 Task: Create a rule when a start date between 1 and 7 working days ago is moved in a card by me.
Action: Mouse moved to (1212, 159)
Screenshot: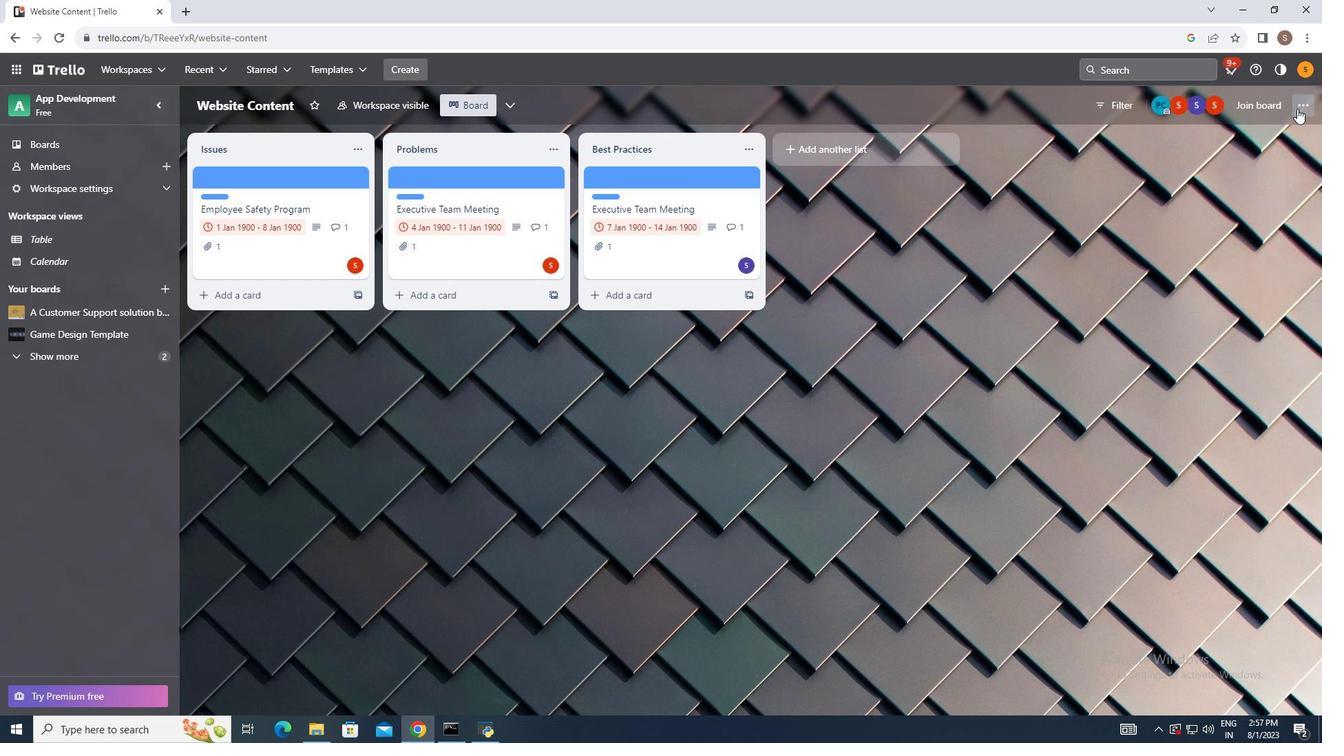 
Action: Mouse pressed left at (1212, 159)
Screenshot: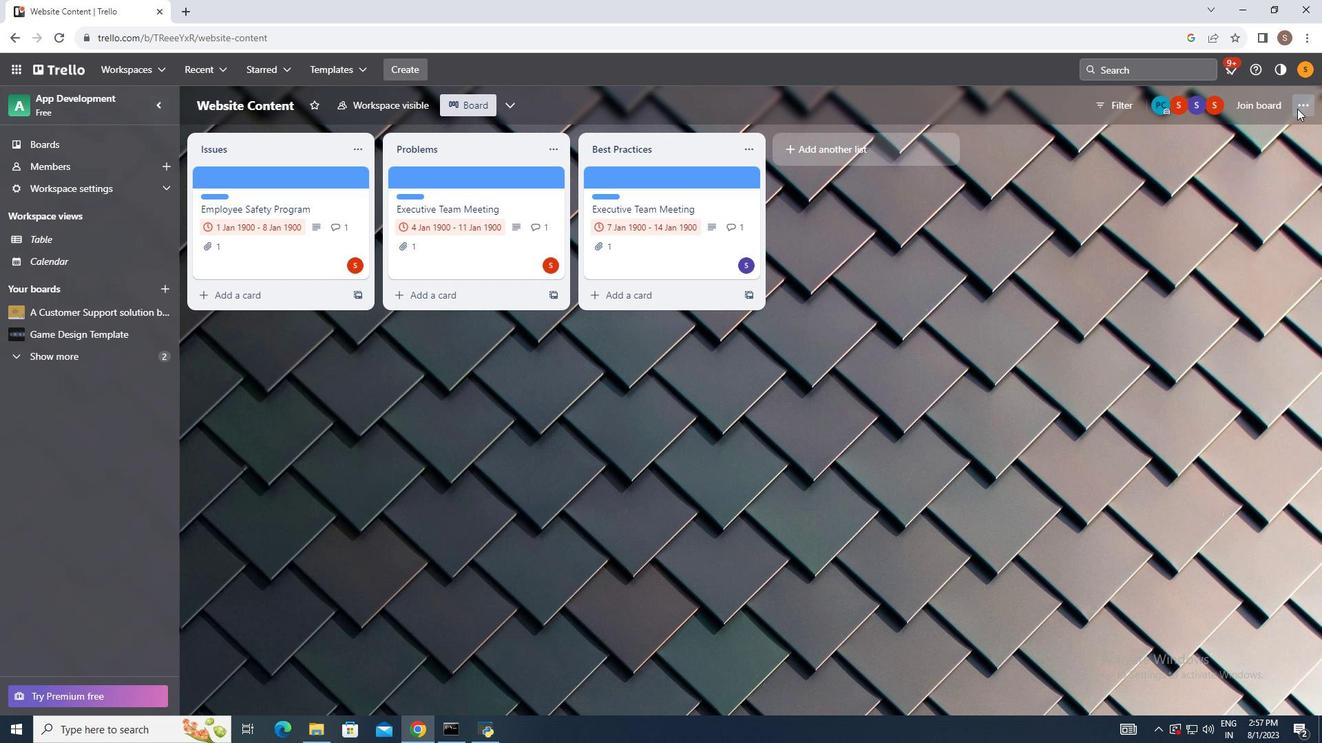 
Action: Mouse moved to (1109, 296)
Screenshot: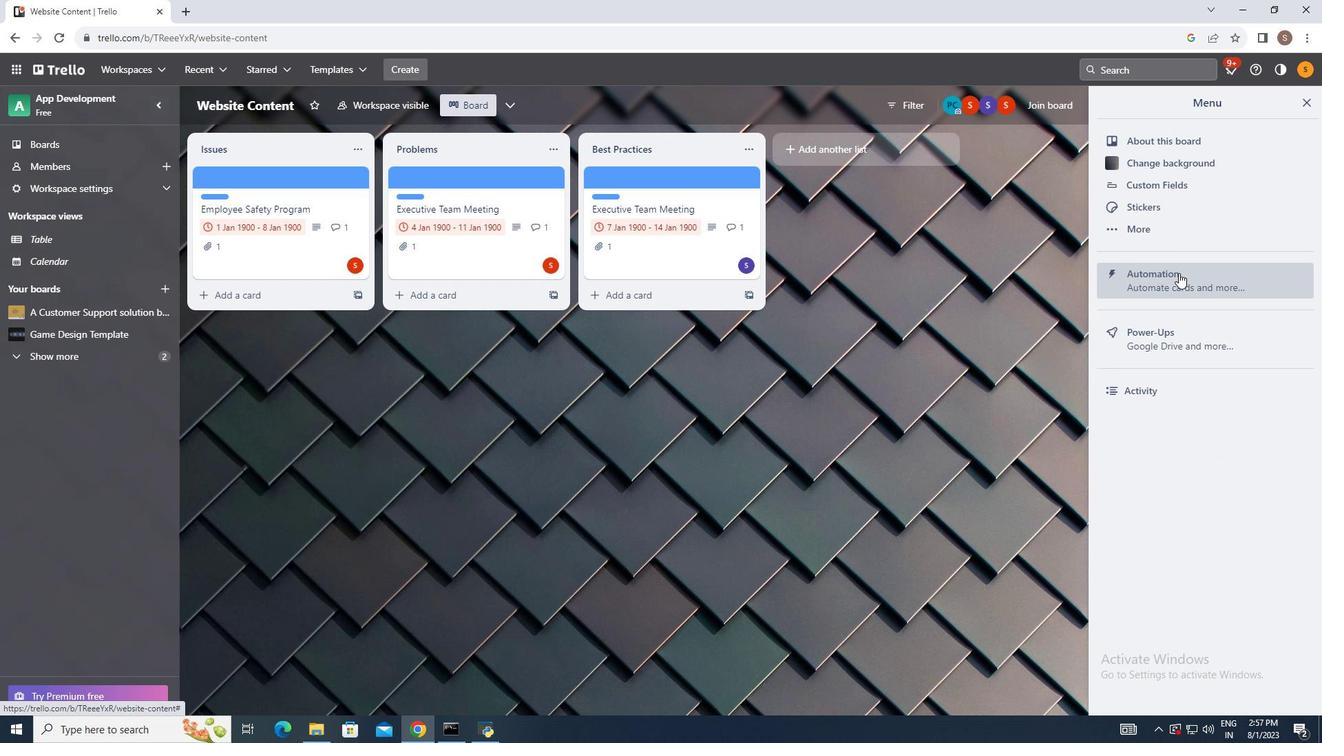 
Action: Mouse pressed left at (1109, 296)
Screenshot: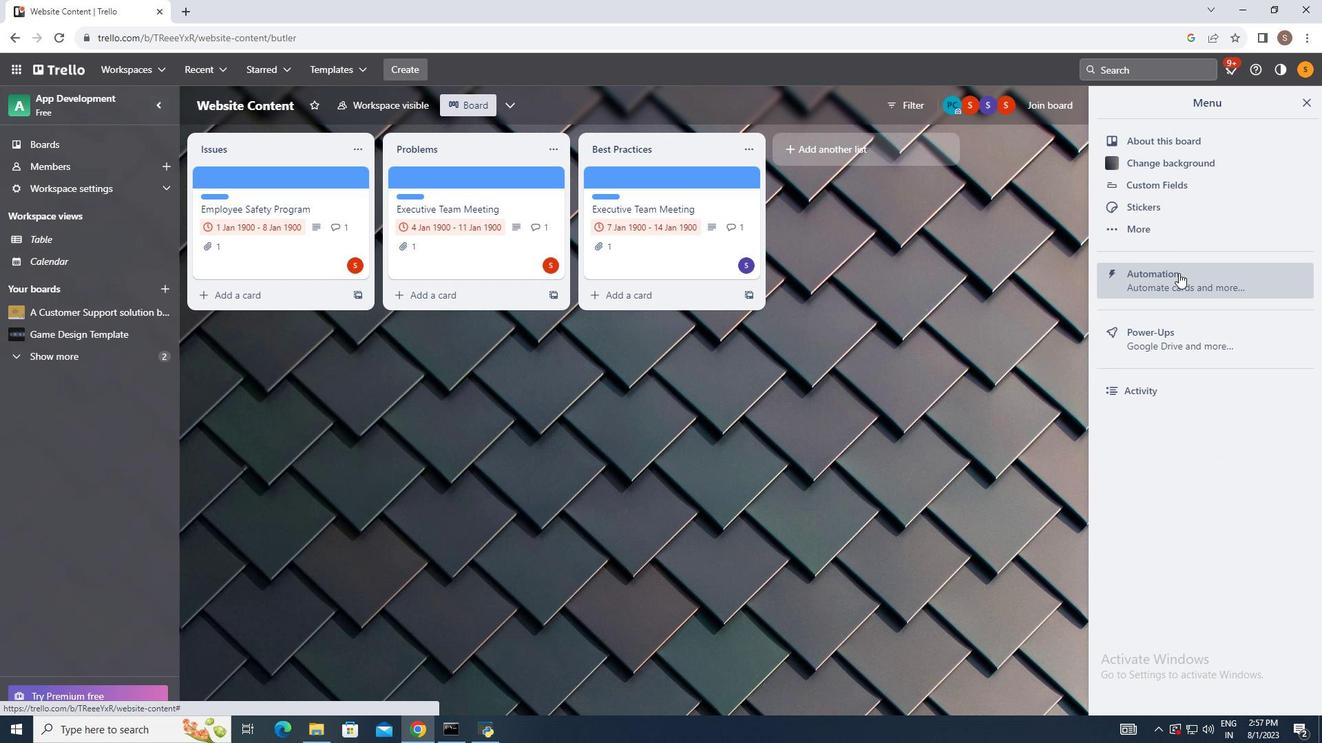 
Action: Mouse moved to (314, 260)
Screenshot: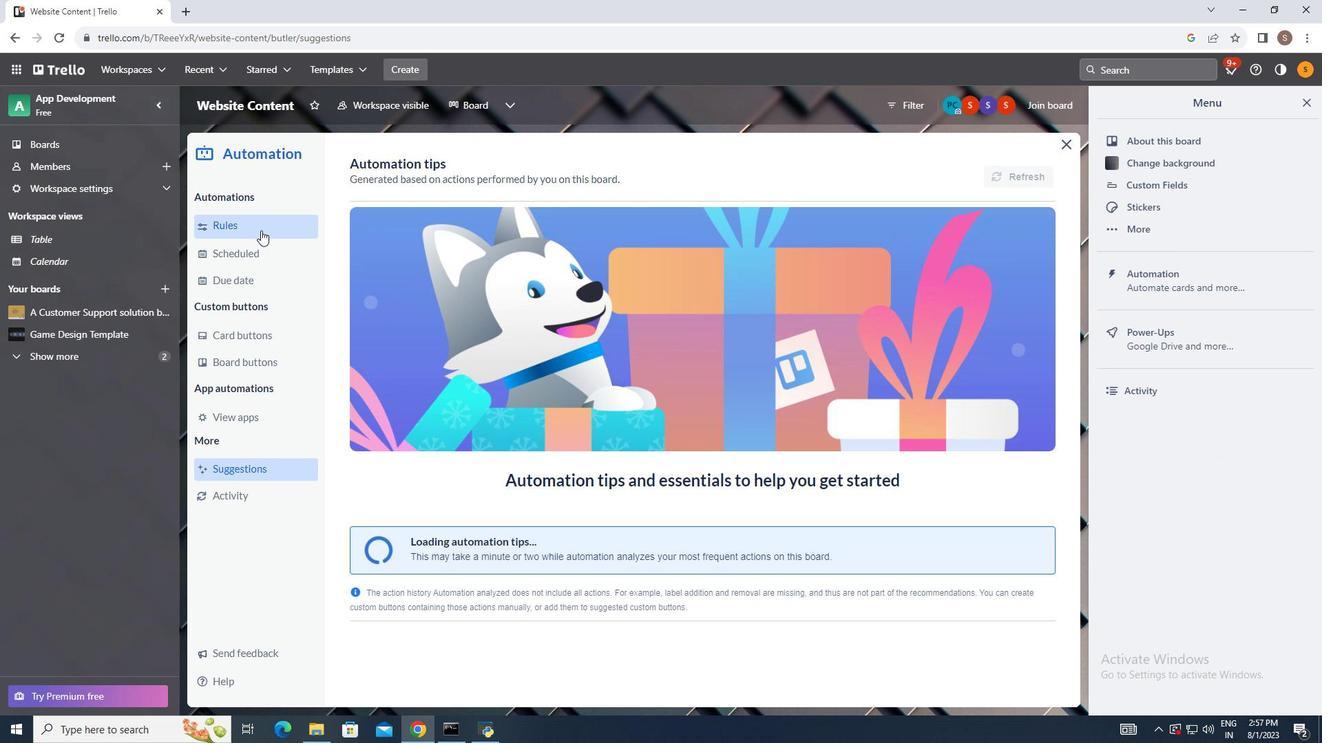 
Action: Mouse pressed left at (314, 260)
Screenshot: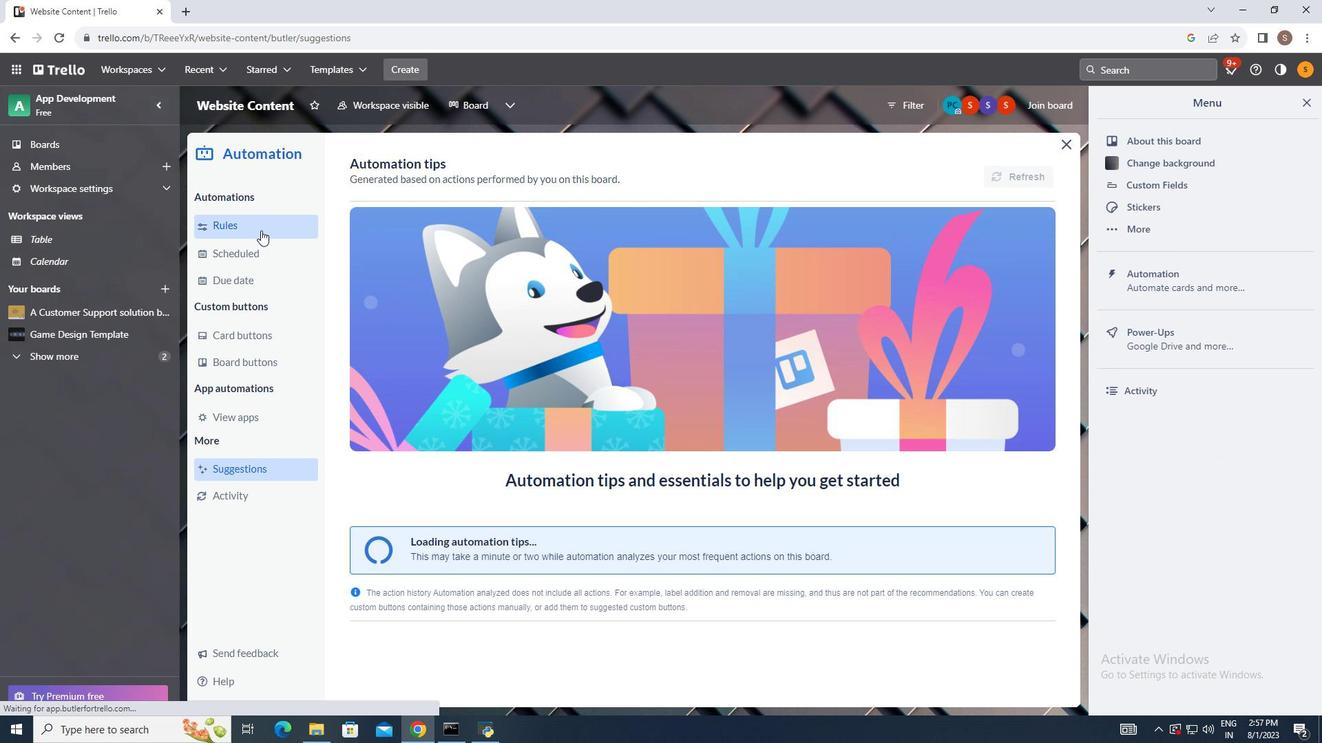 
Action: Mouse moved to (899, 210)
Screenshot: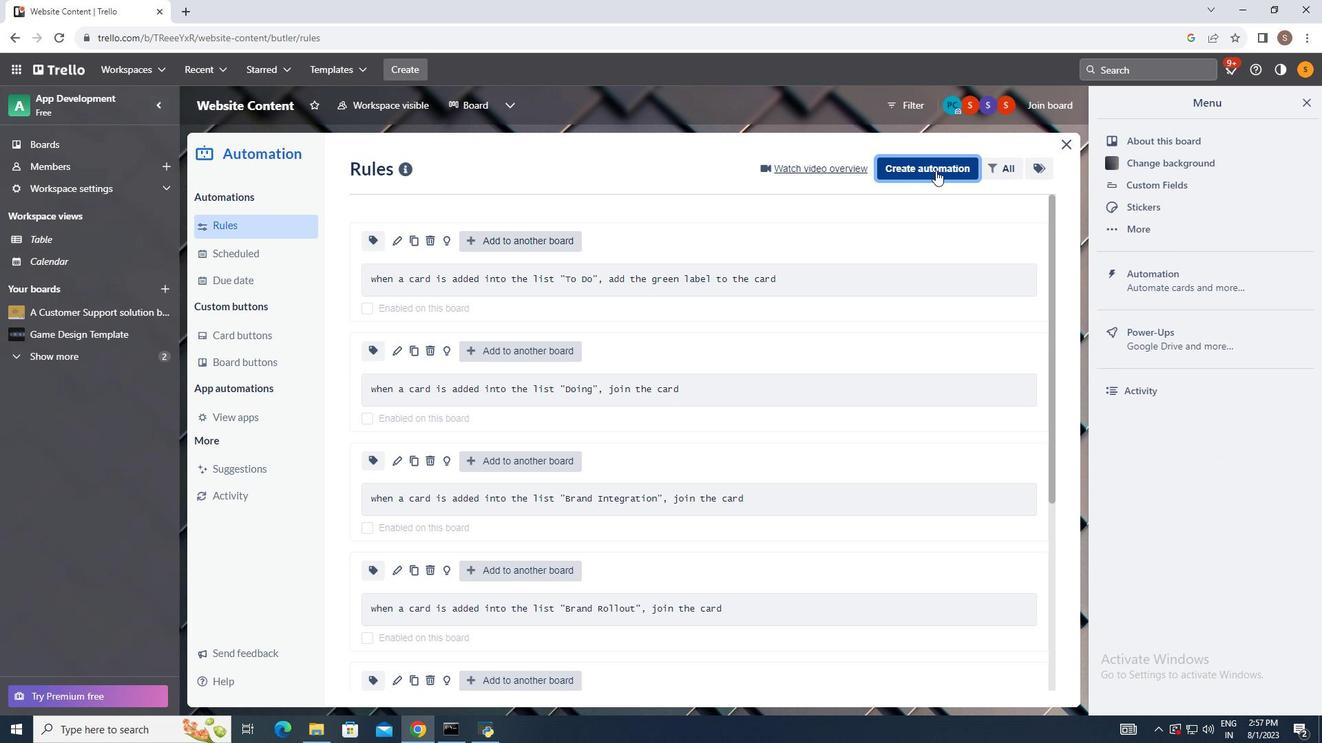 
Action: Mouse pressed left at (899, 210)
Screenshot: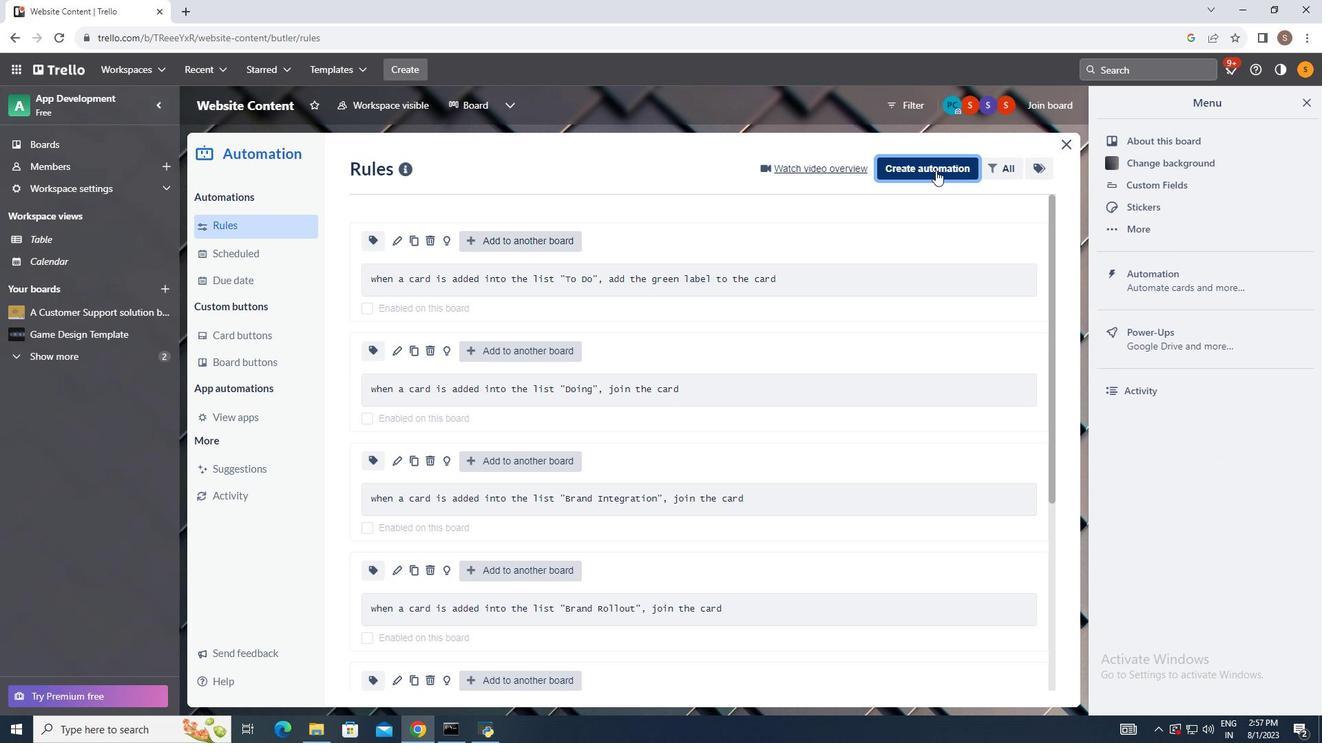 
Action: Mouse moved to (678, 316)
Screenshot: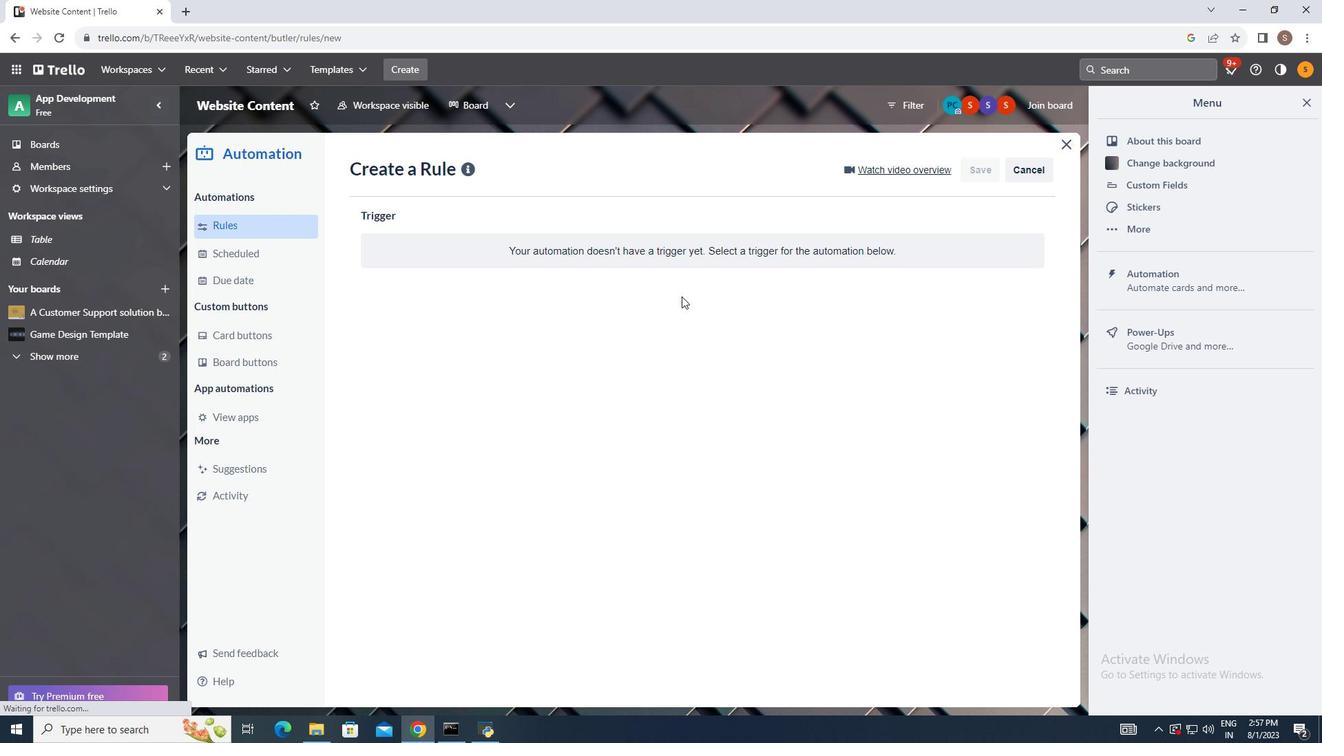 
Action: Mouse pressed left at (678, 316)
Screenshot: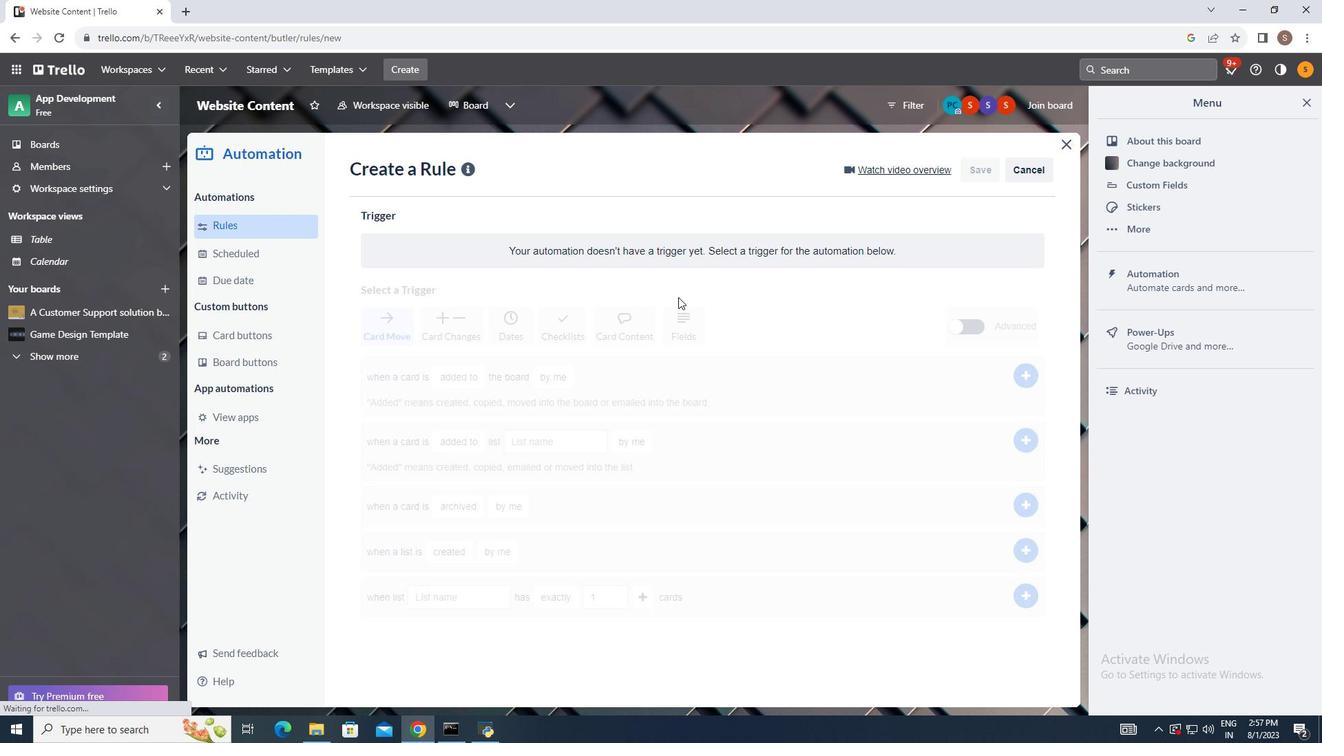 
Action: Mouse moved to (538, 358)
Screenshot: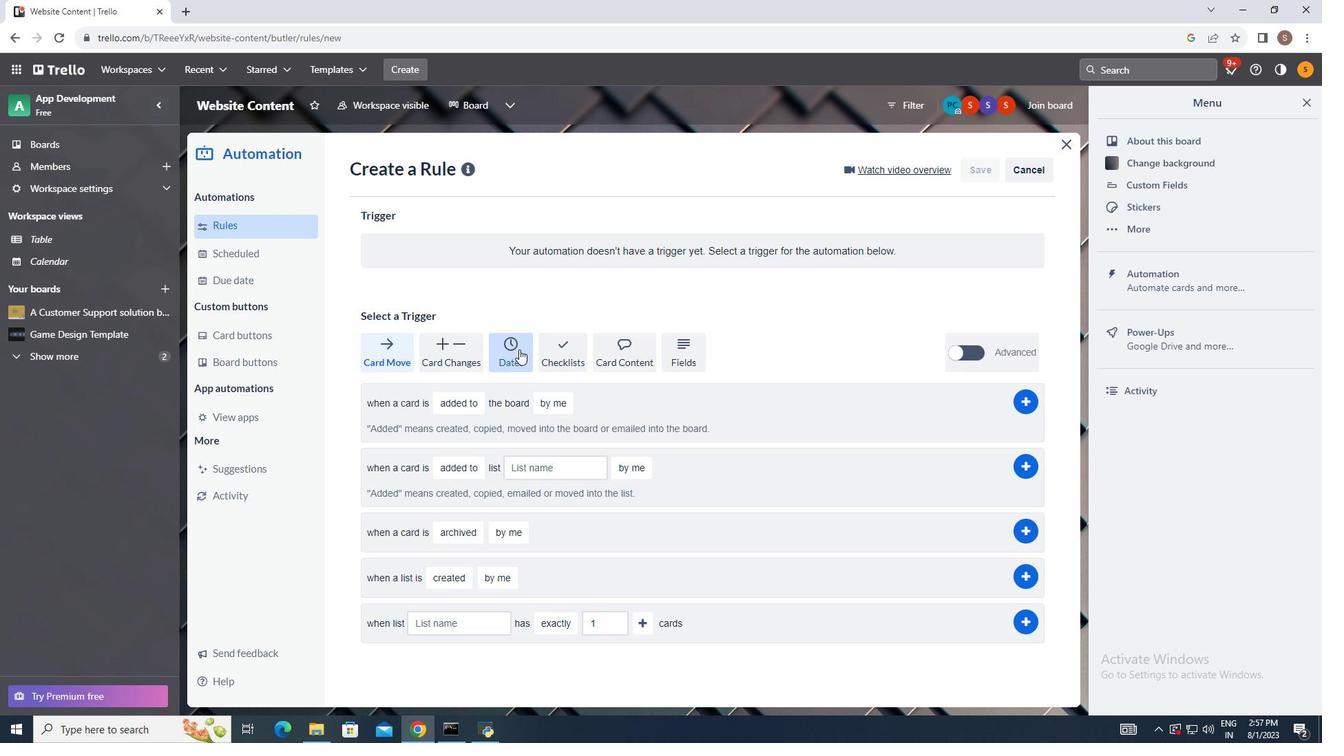 
Action: Mouse pressed left at (538, 358)
Screenshot: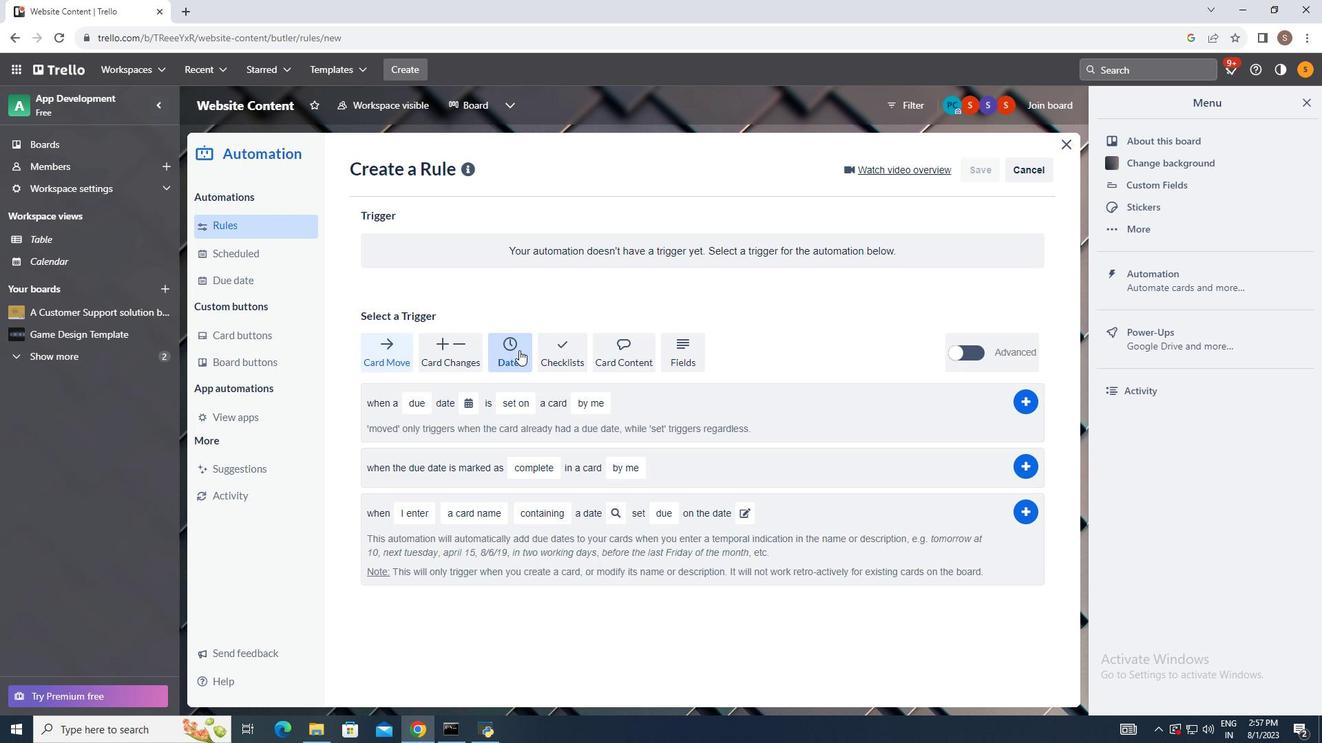 
Action: Mouse moved to (451, 408)
Screenshot: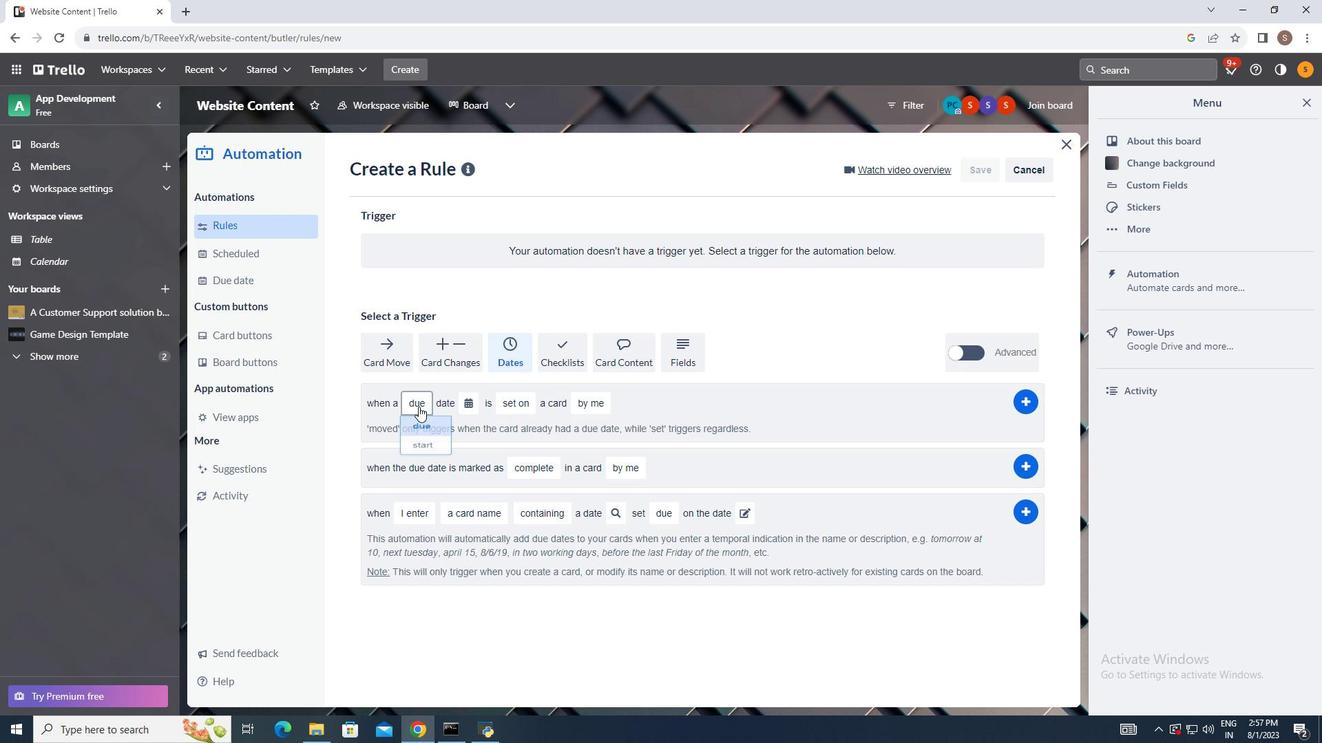 
Action: Mouse pressed left at (451, 408)
Screenshot: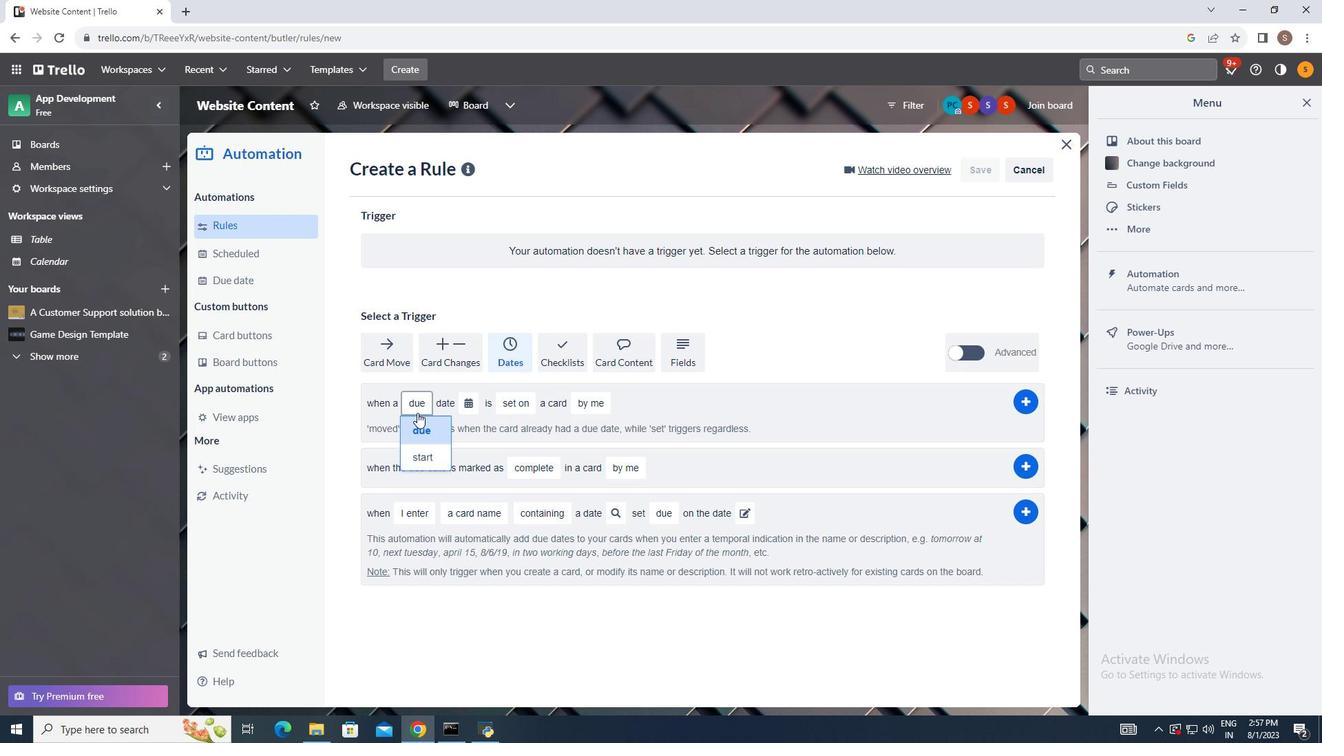 
Action: Mouse moved to (450, 444)
Screenshot: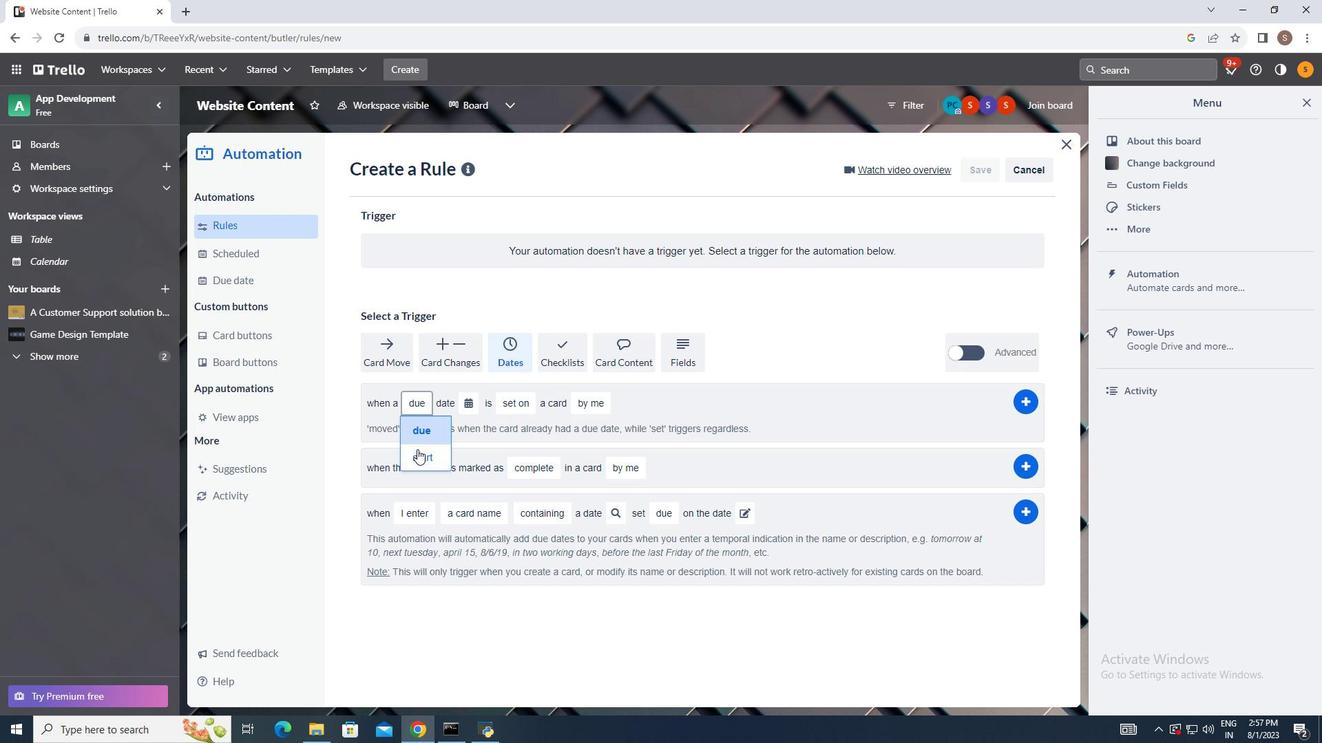 
Action: Mouse pressed left at (450, 444)
Screenshot: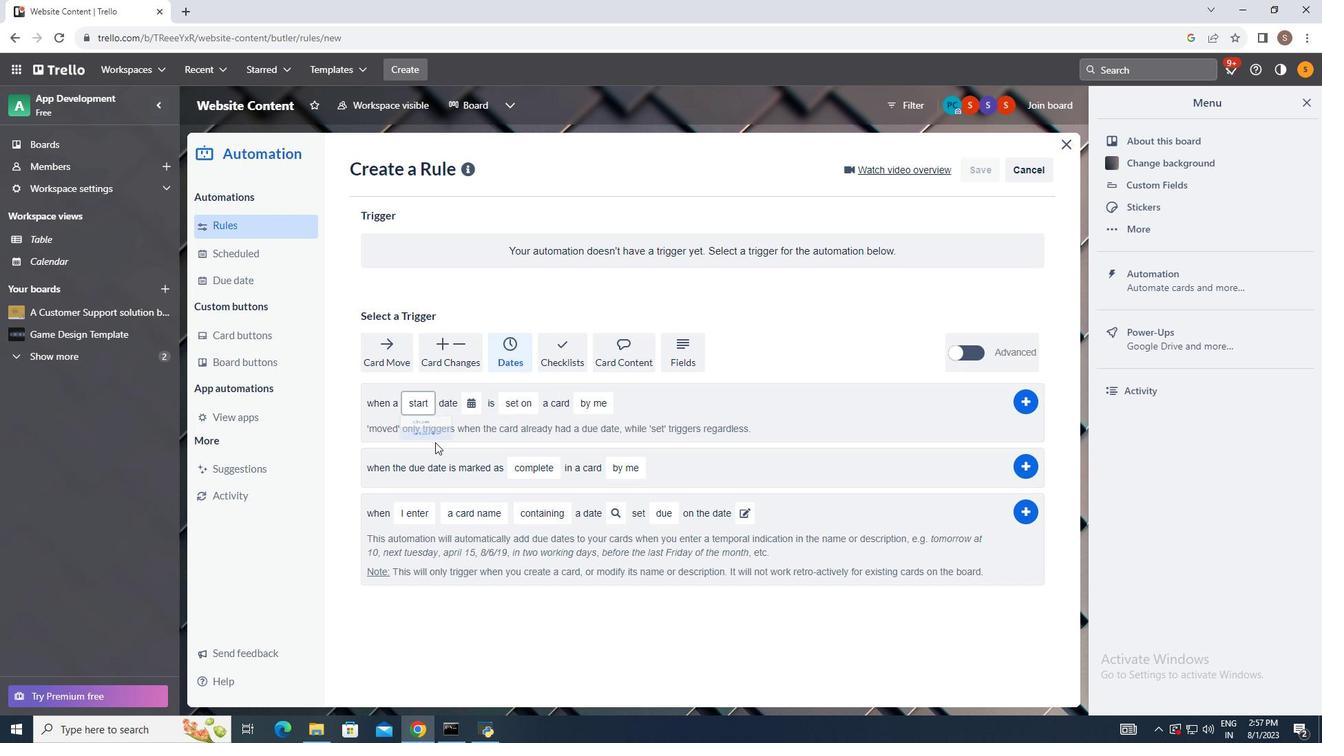 
Action: Mouse moved to (494, 409)
Screenshot: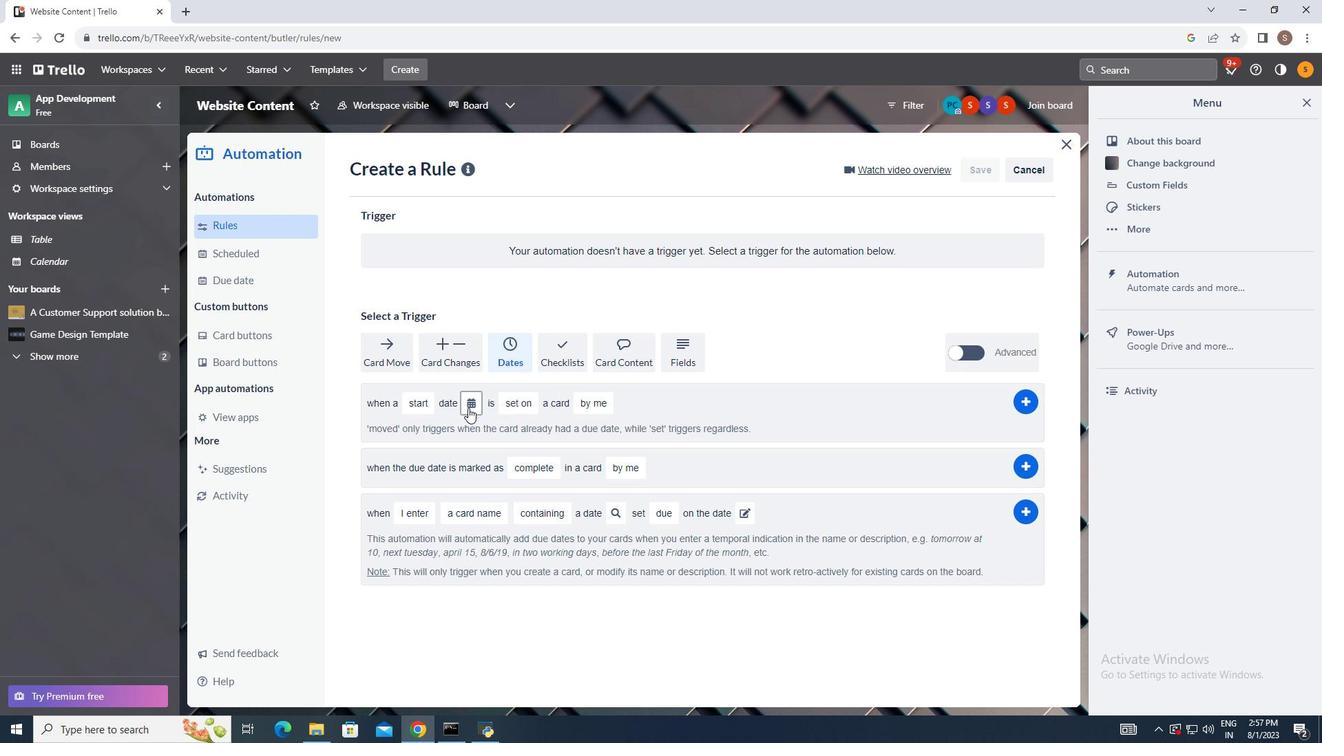 
Action: Mouse pressed left at (494, 409)
Screenshot: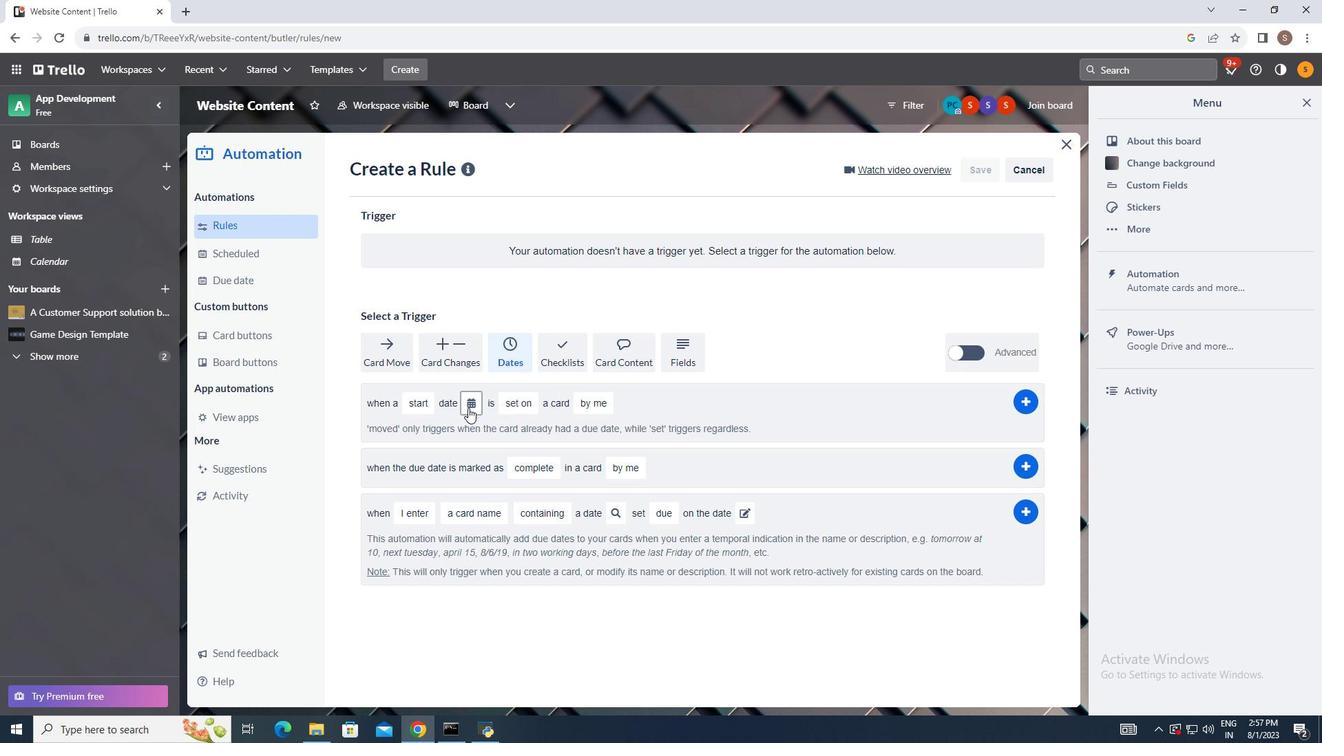 
Action: Mouse moved to (521, 477)
Screenshot: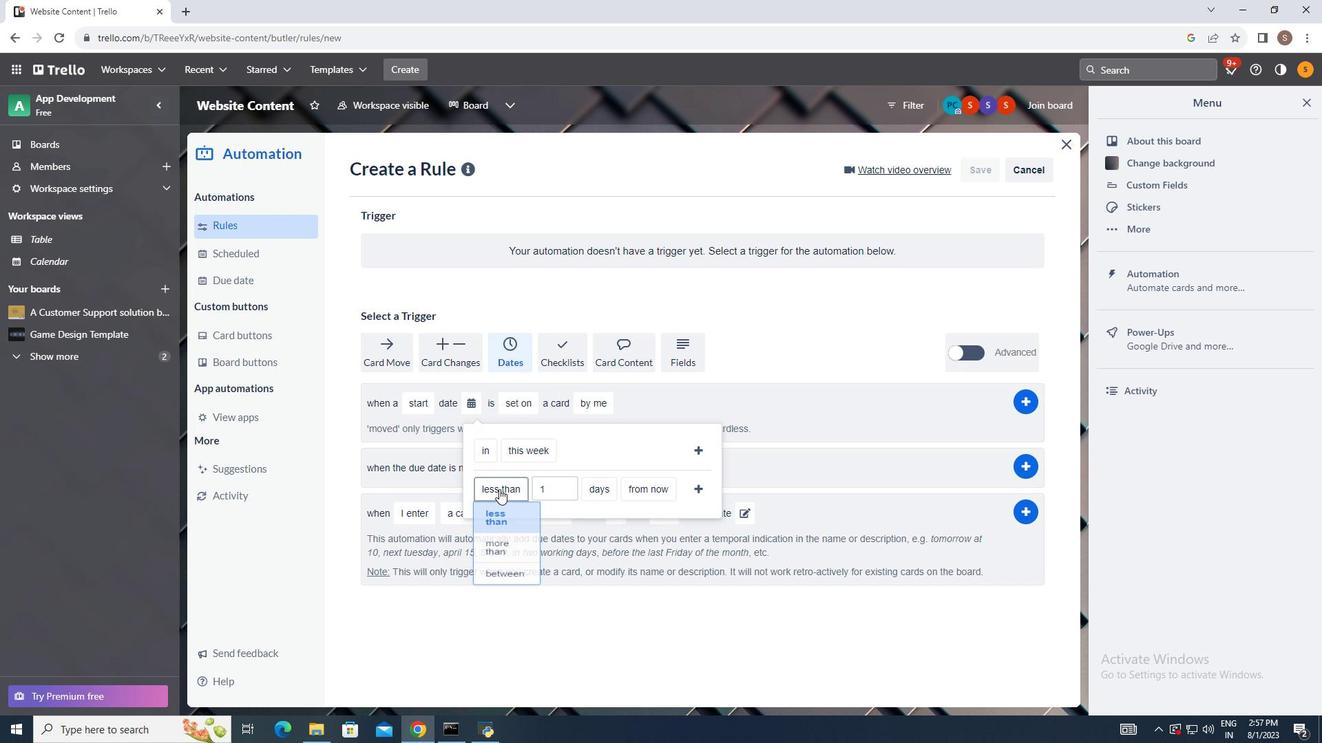 
Action: Mouse pressed left at (521, 477)
Screenshot: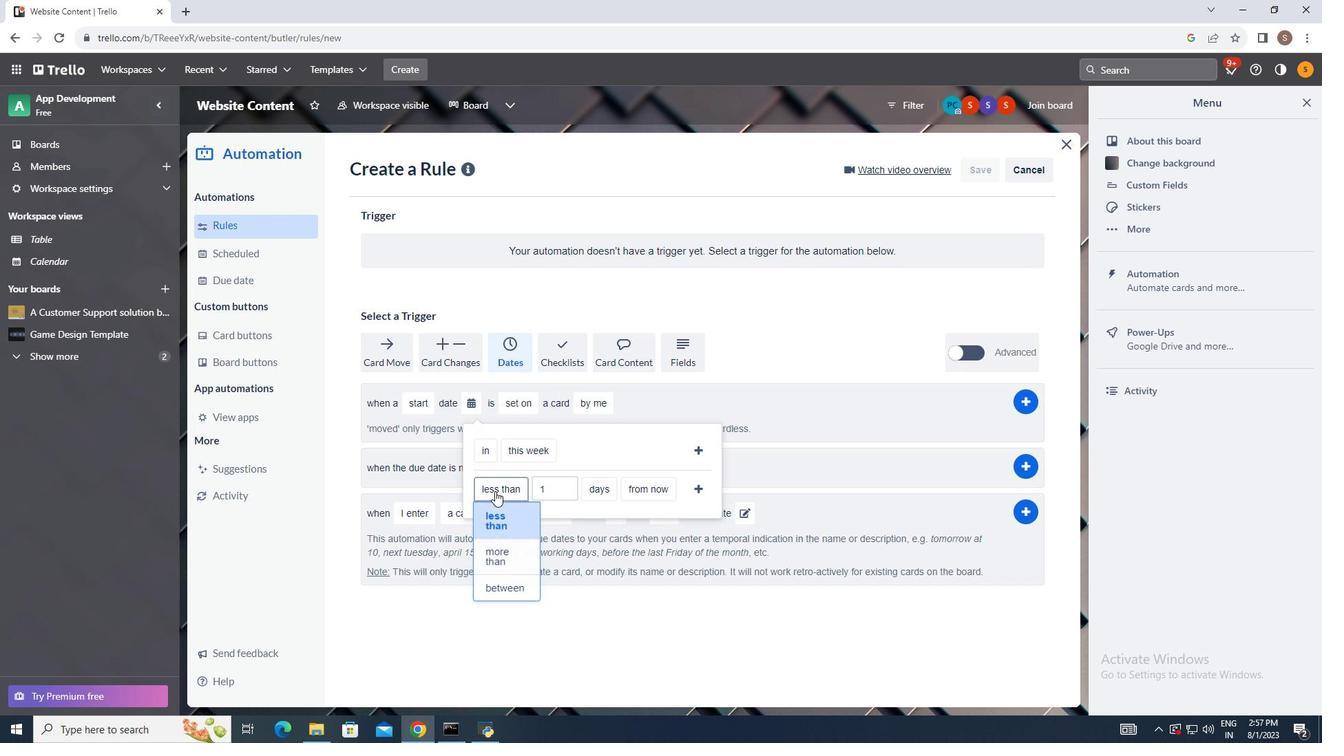 
Action: Mouse moved to (530, 559)
Screenshot: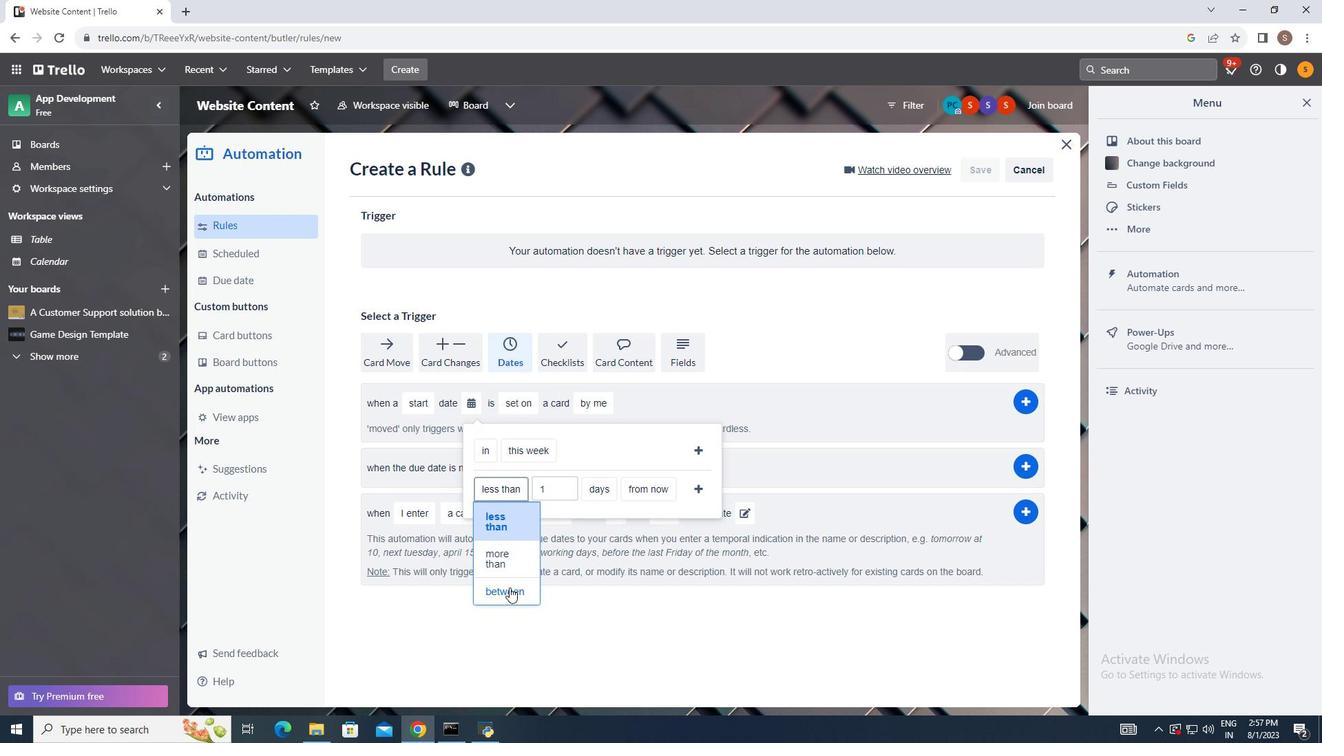 
Action: Mouse pressed left at (530, 559)
Screenshot: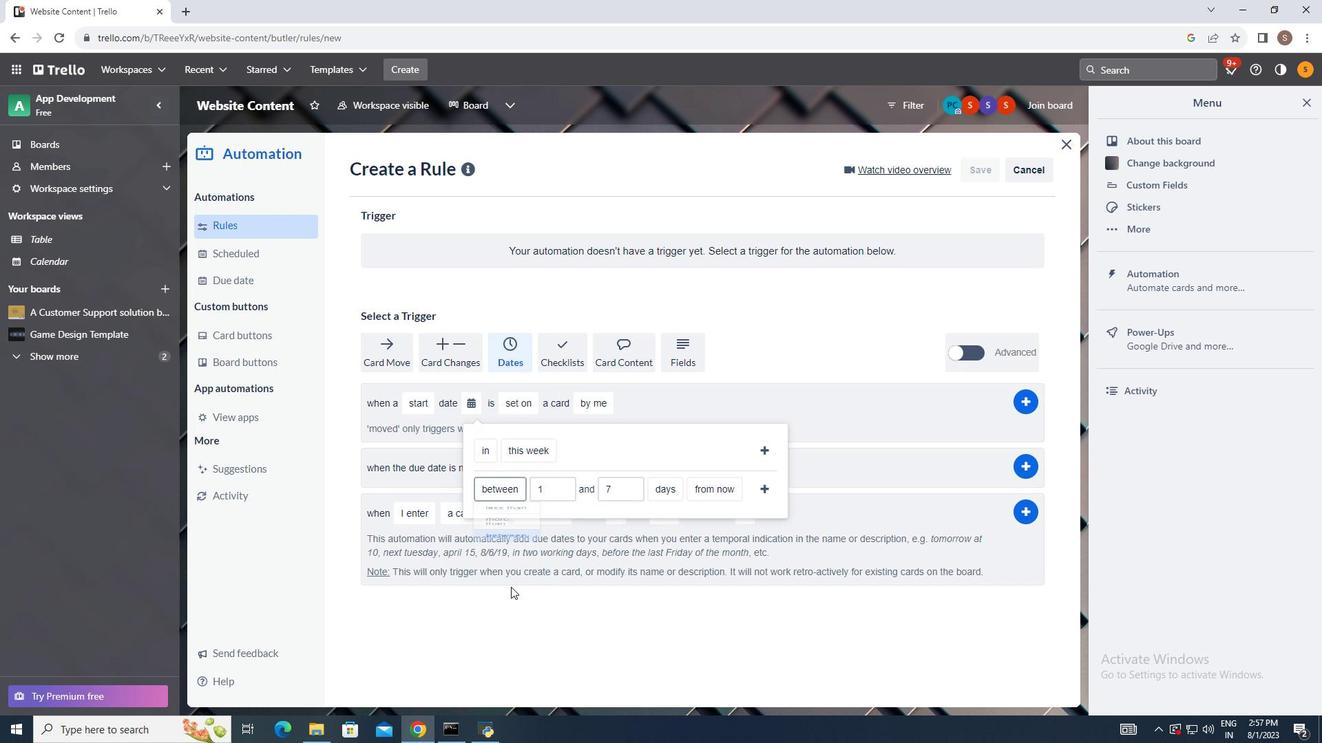 
Action: Mouse moved to (662, 481)
Screenshot: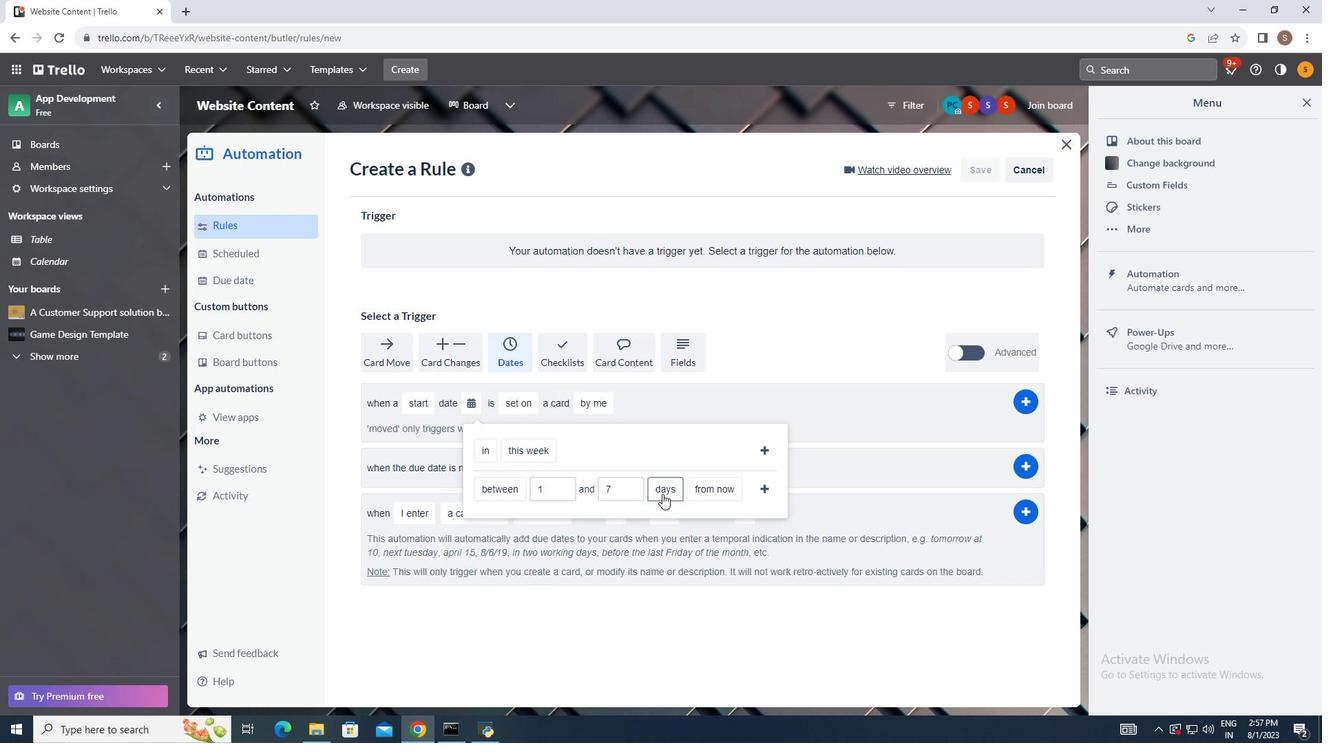 
Action: Mouse pressed left at (662, 481)
Screenshot: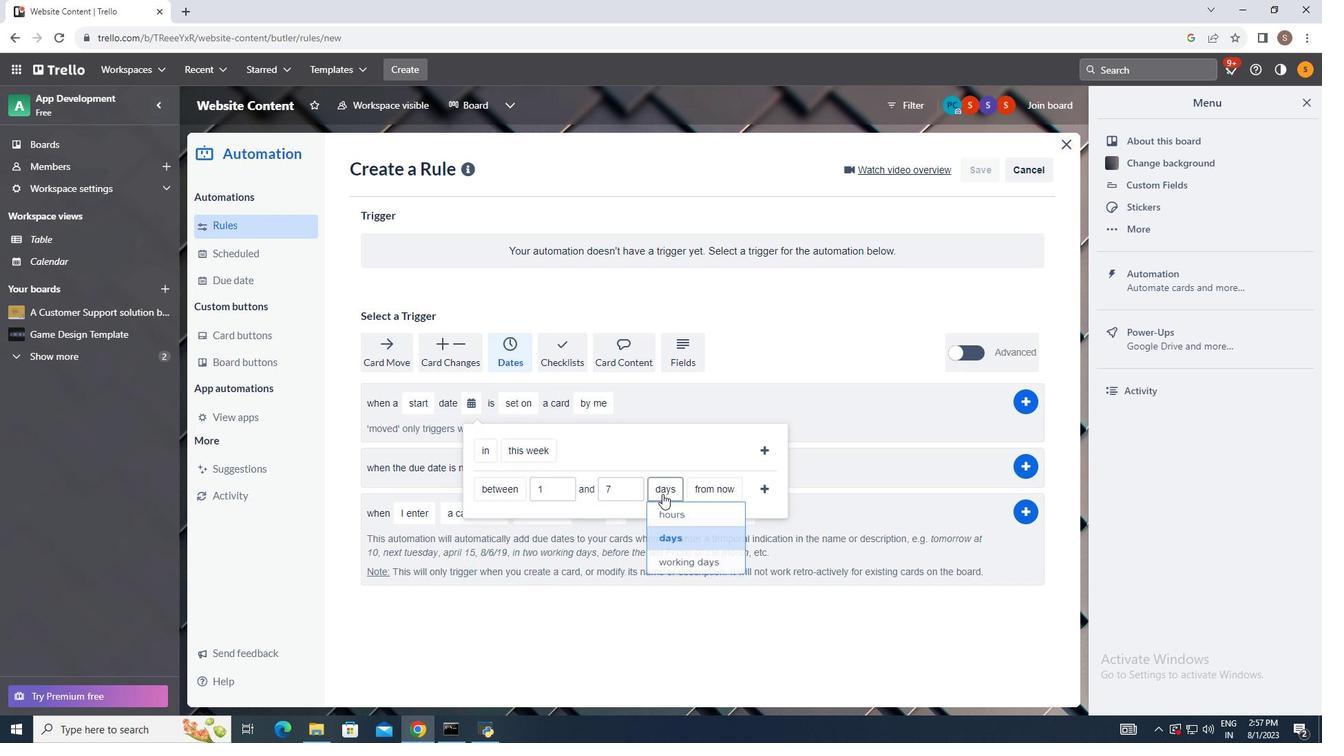
Action: Mouse moved to (675, 545)
Screenshot: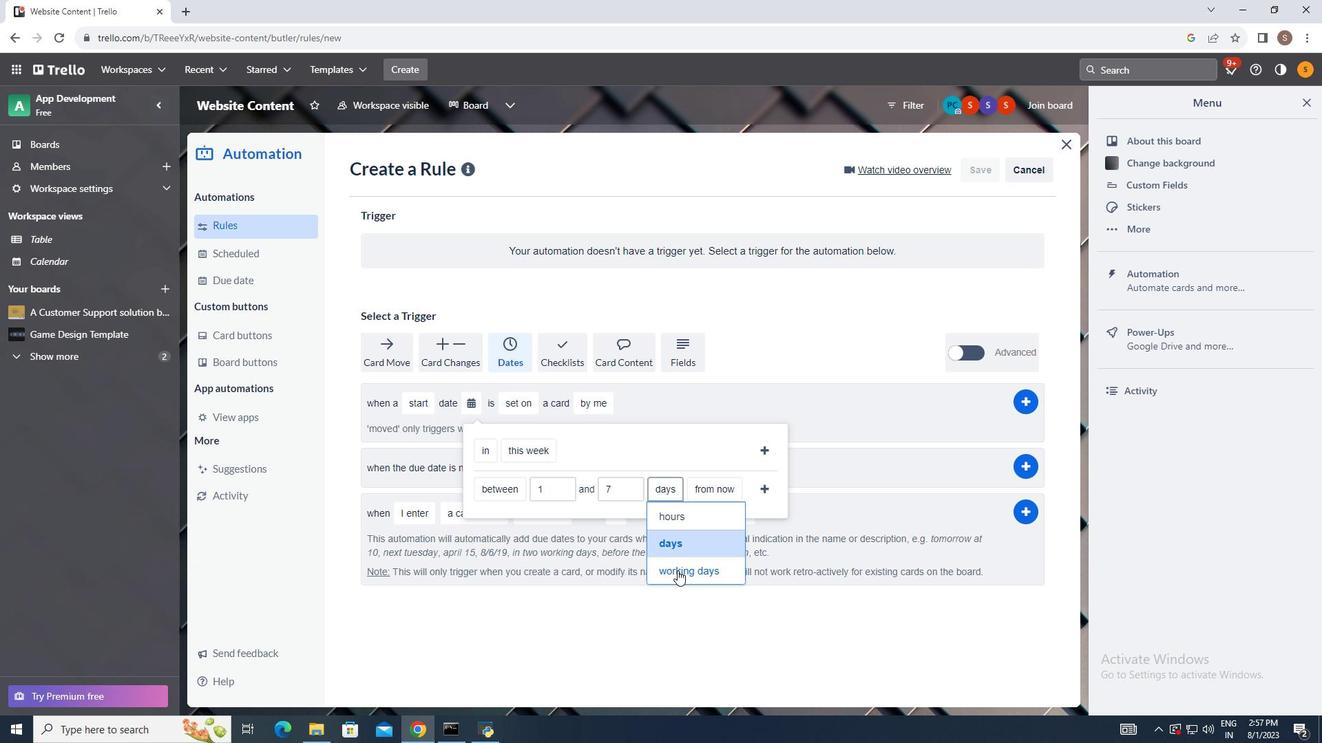 
Action: Mouse pressed left at (675, 545)
Screenshot: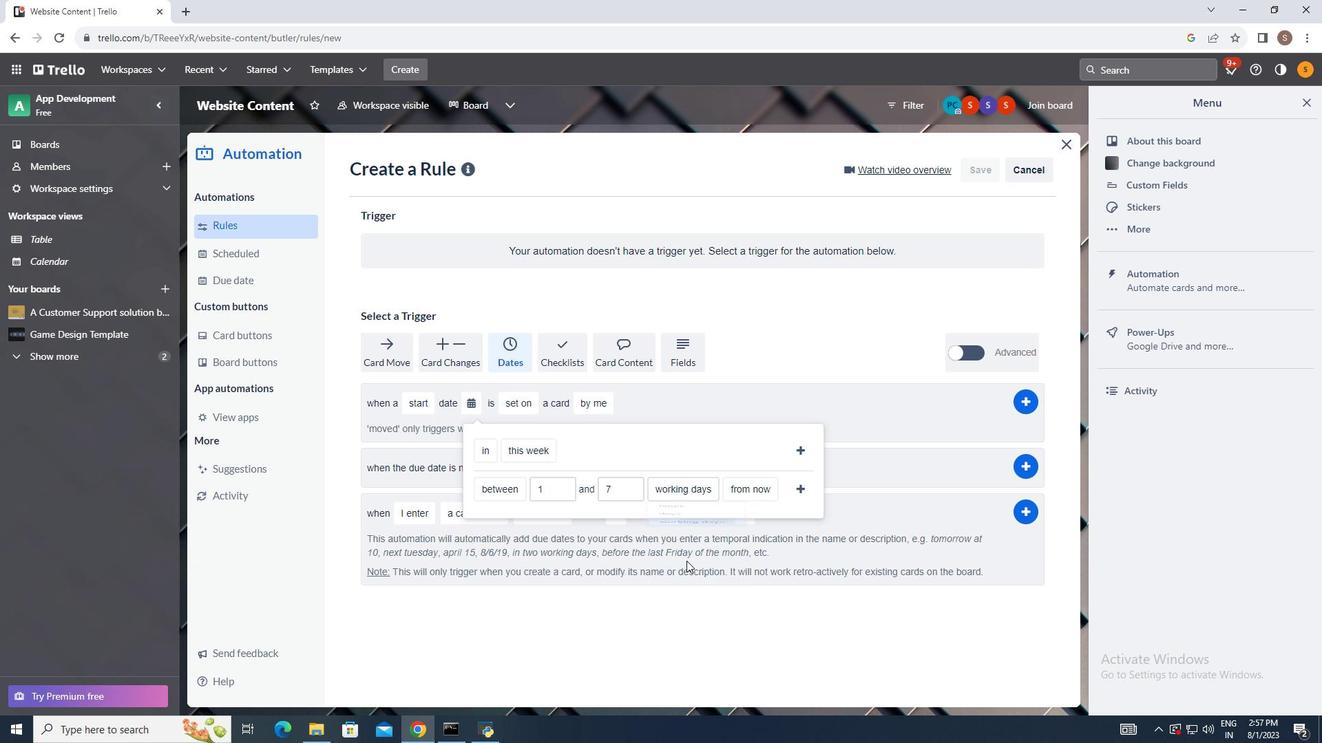
Action: Mouse moved to (740, 475)
Screenshot: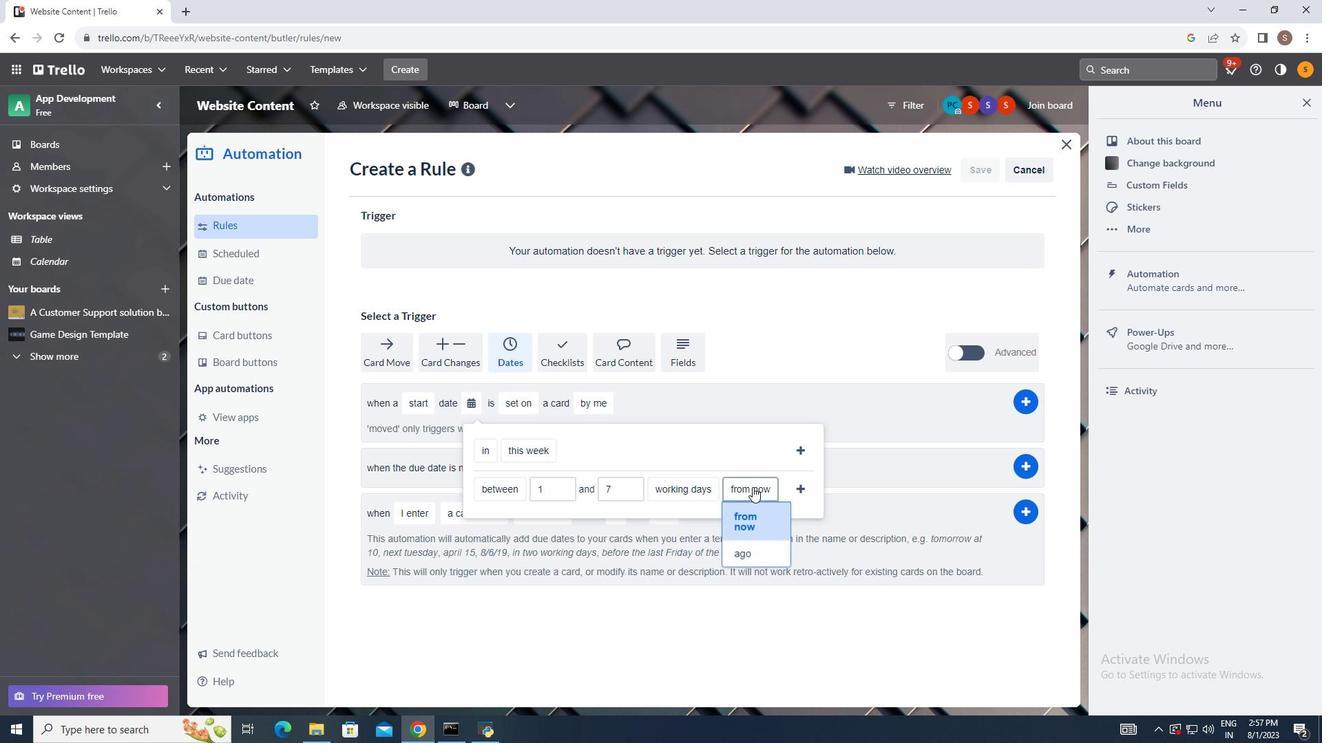 
Action: Mouse pressed left at (740, 475)
Screenshot: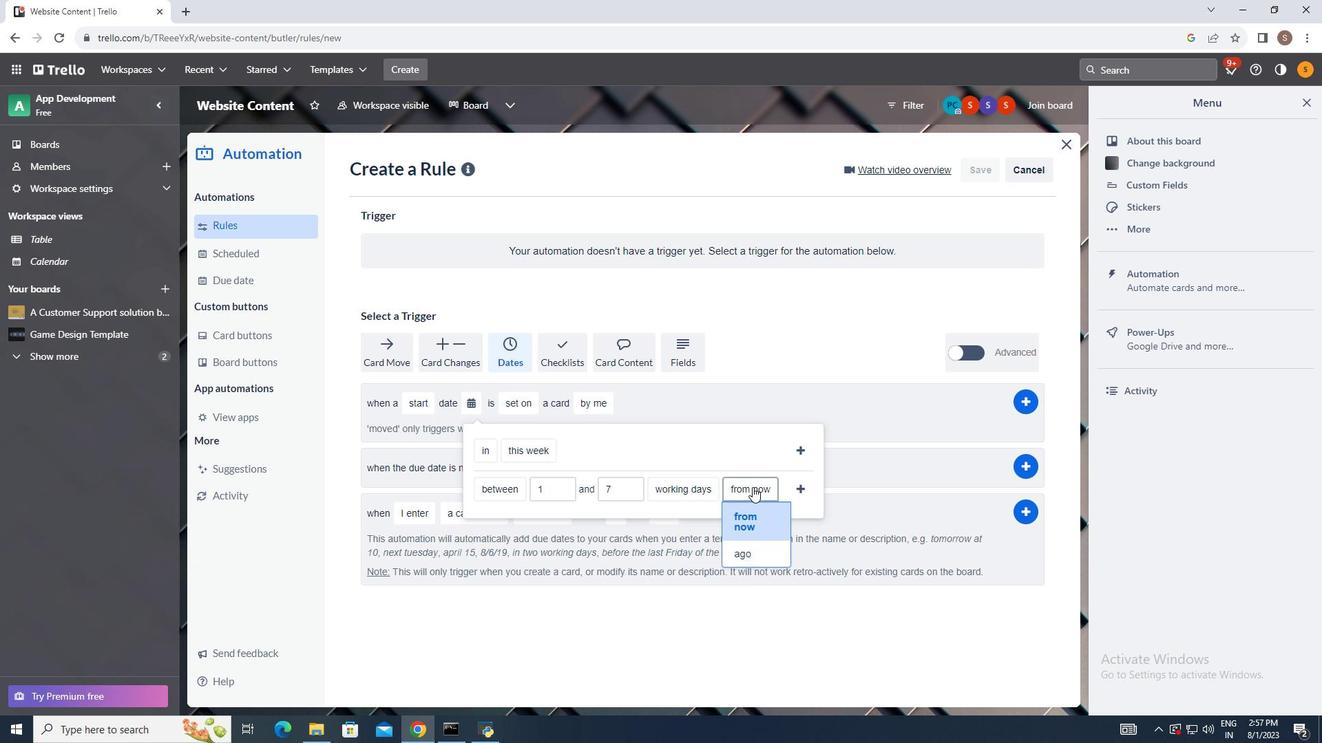 
Action: Mouse moved to (744, 530)
Screenshot: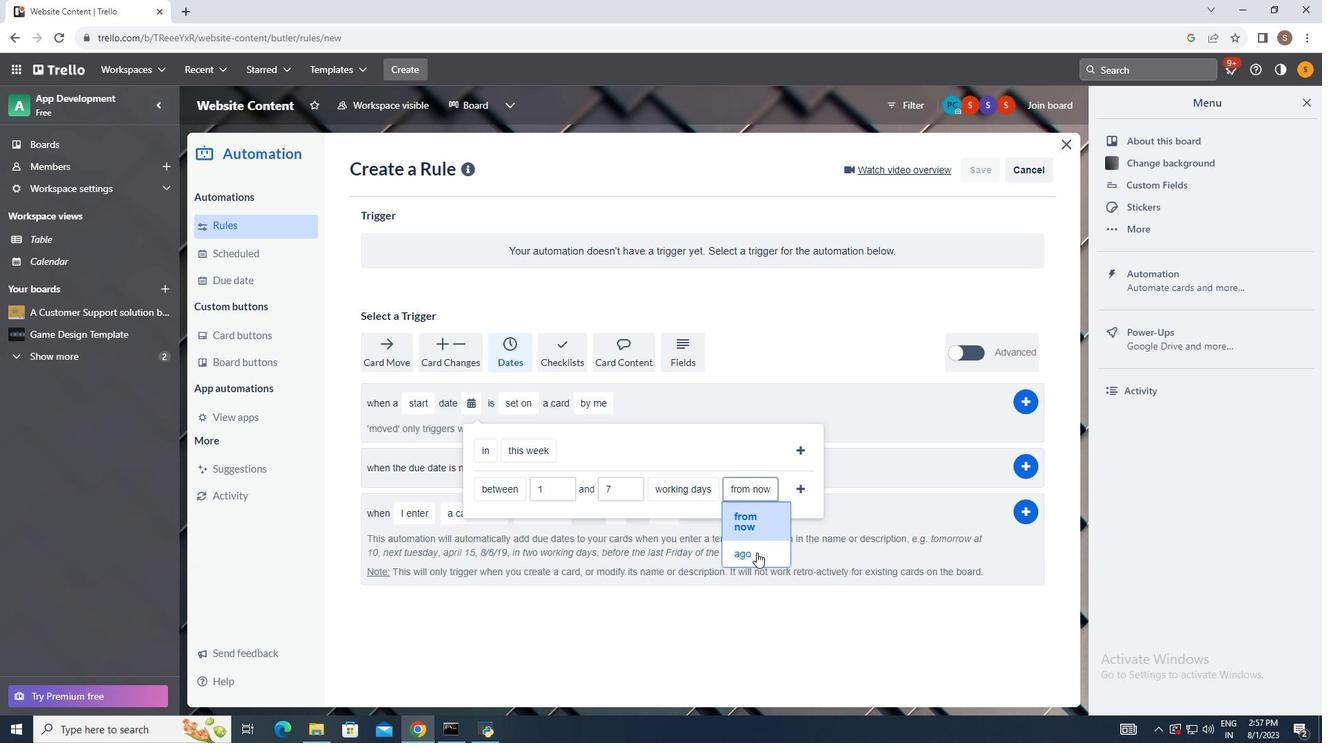 
Action: Mouse pressed left at (744, 530)
Screenshot: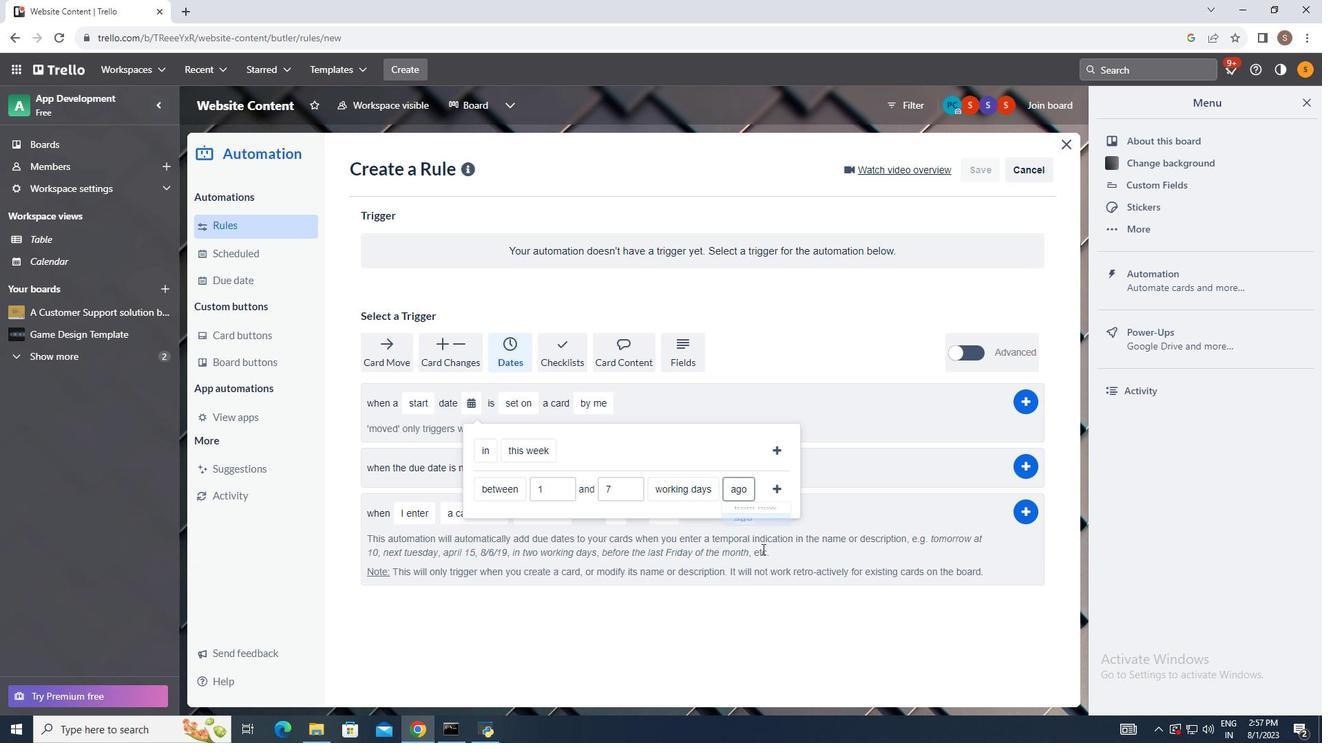 
Action: Mouse moved to (760, 476)
Screenshot: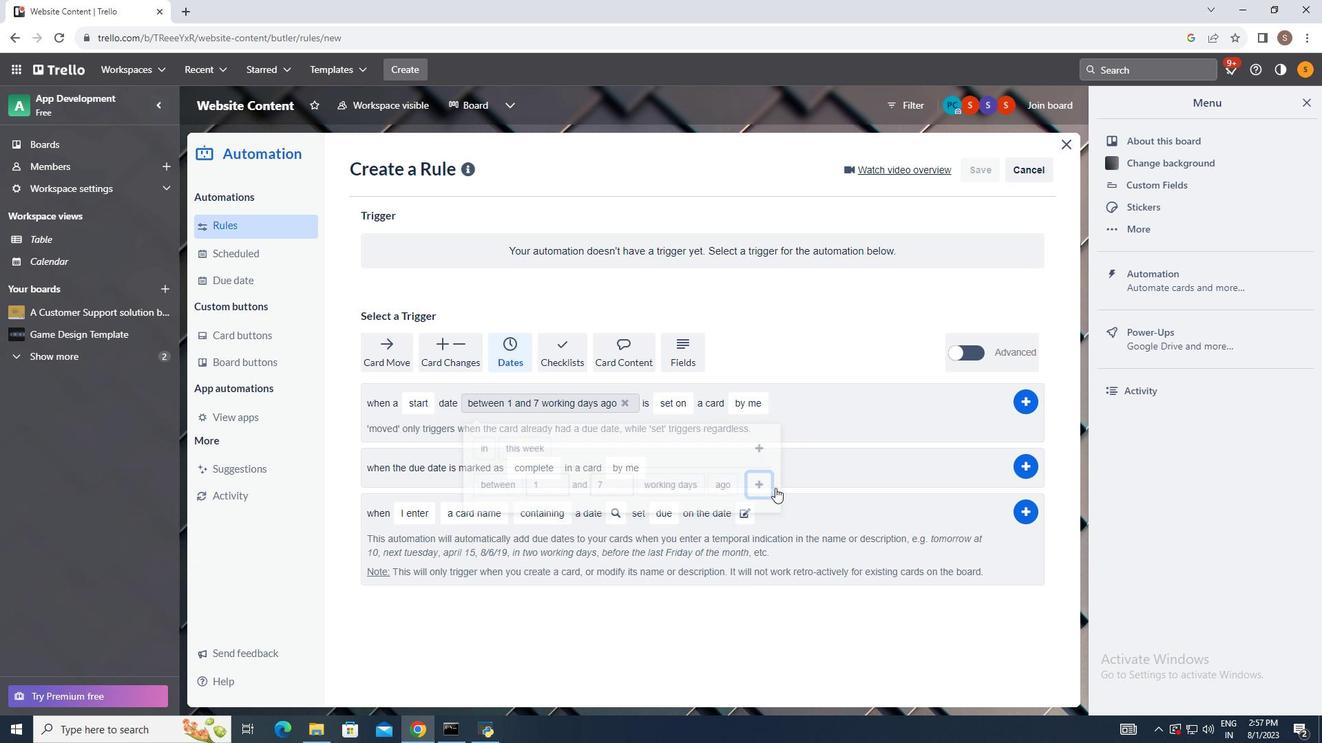 
Action: Mouse pressed left at (760, 476)
Screenshot: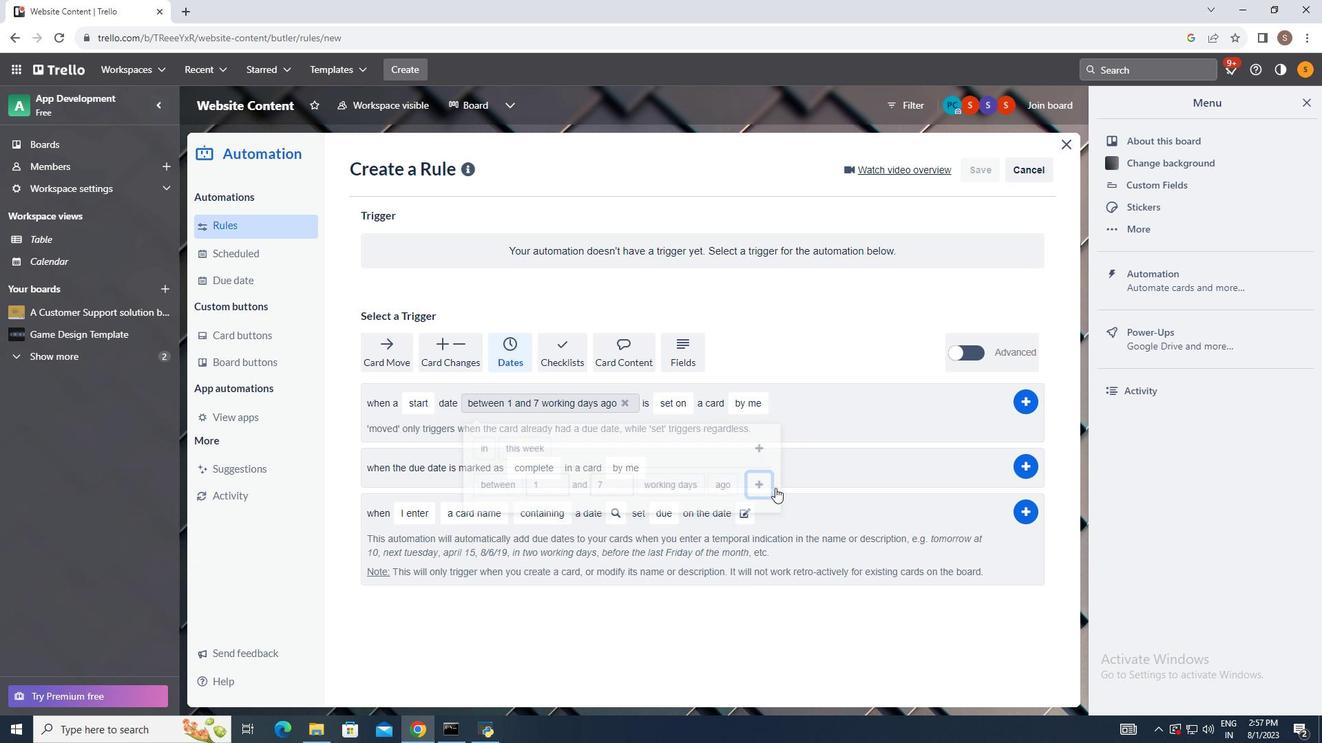 
Action: Mouse moved to (665, 407)
Screenshot: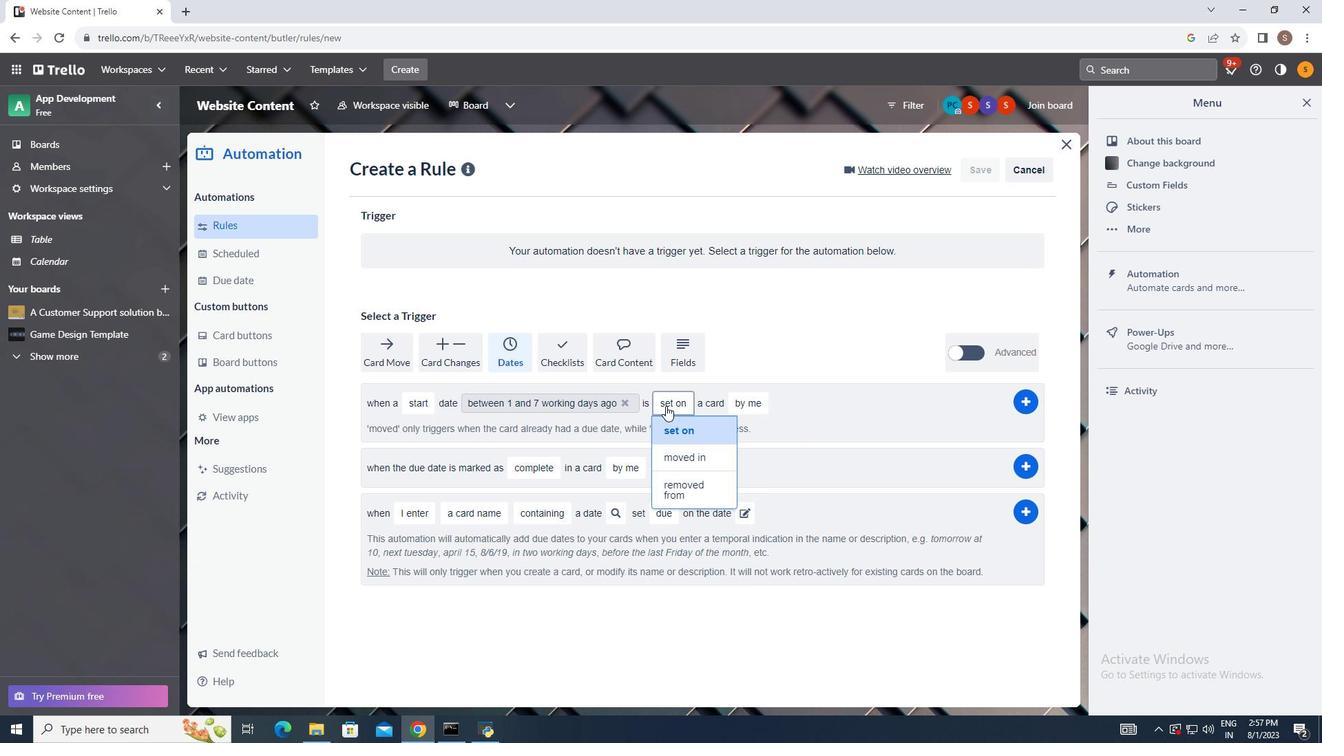 
Action: Mouse pressed left at (665, 407)
Screenshot: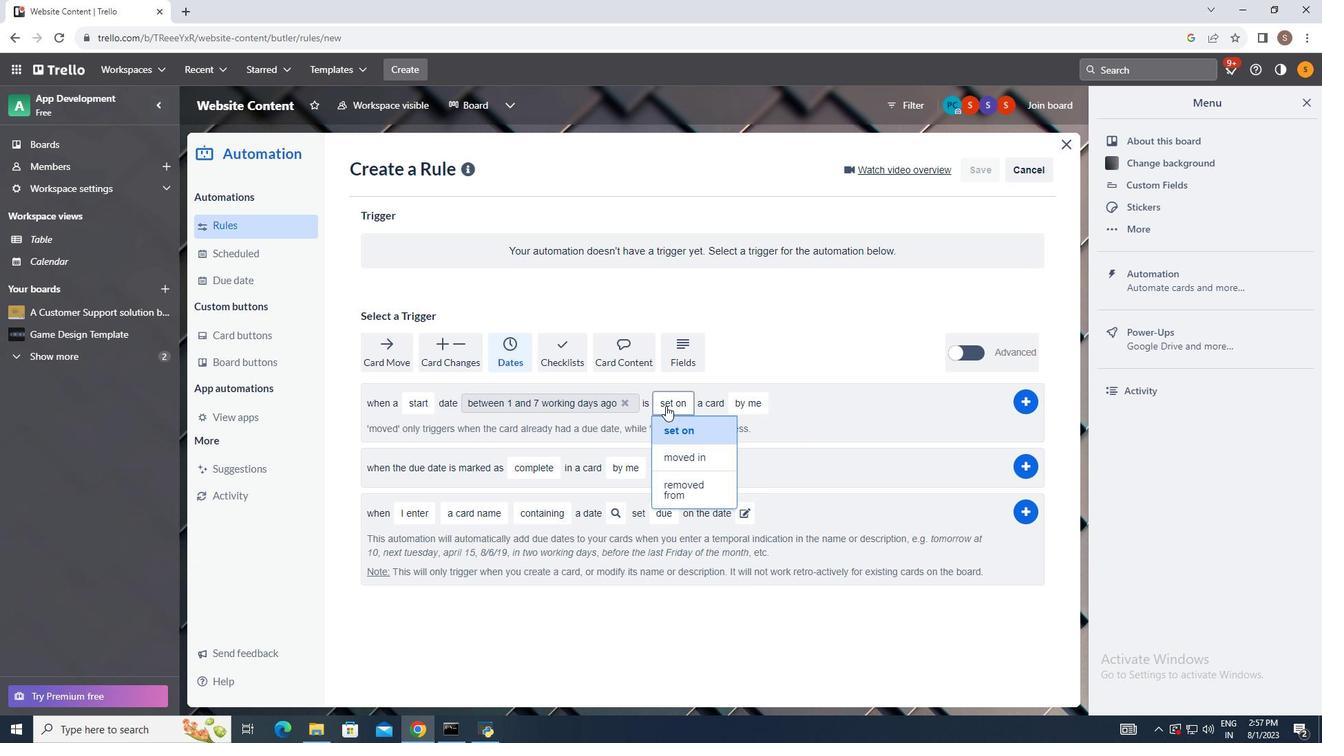 
Action: Mouse moved to (690, 447)
Screenshot: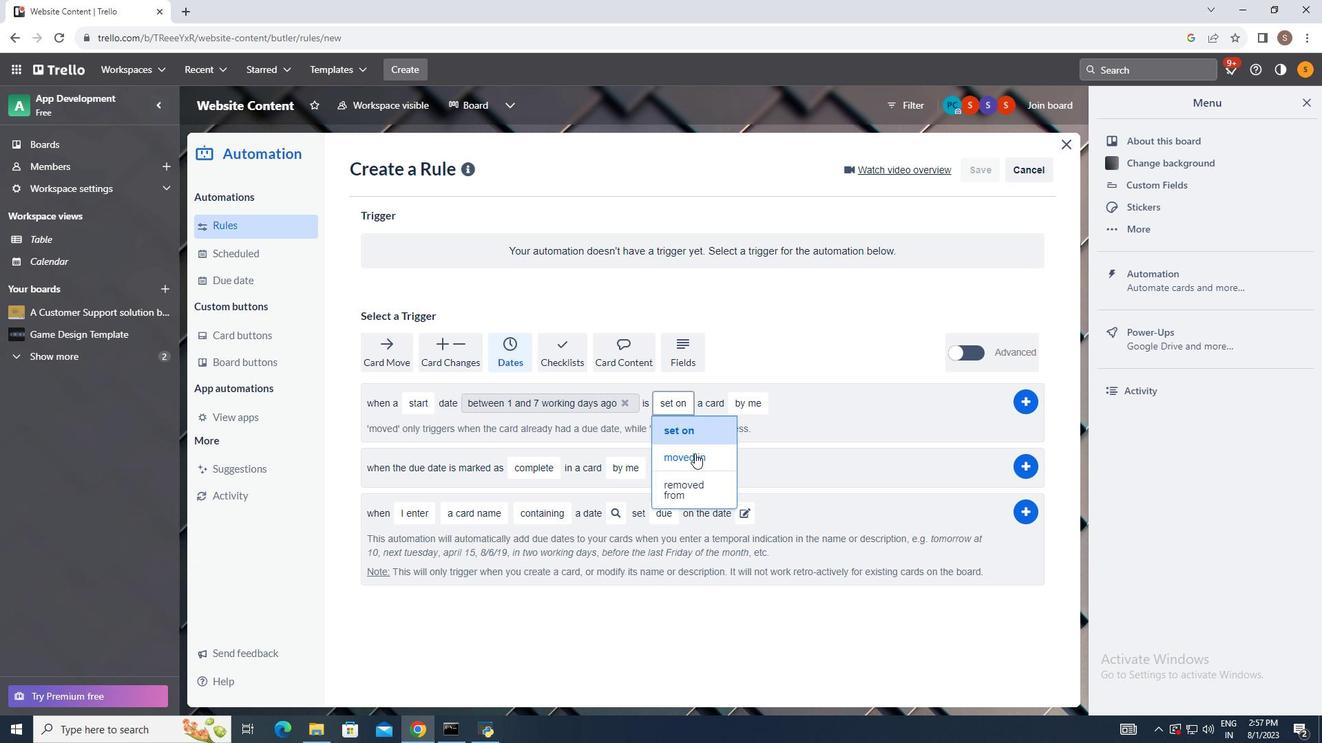 
Action: Mouse pressed left at (690, 447)
Screenshot: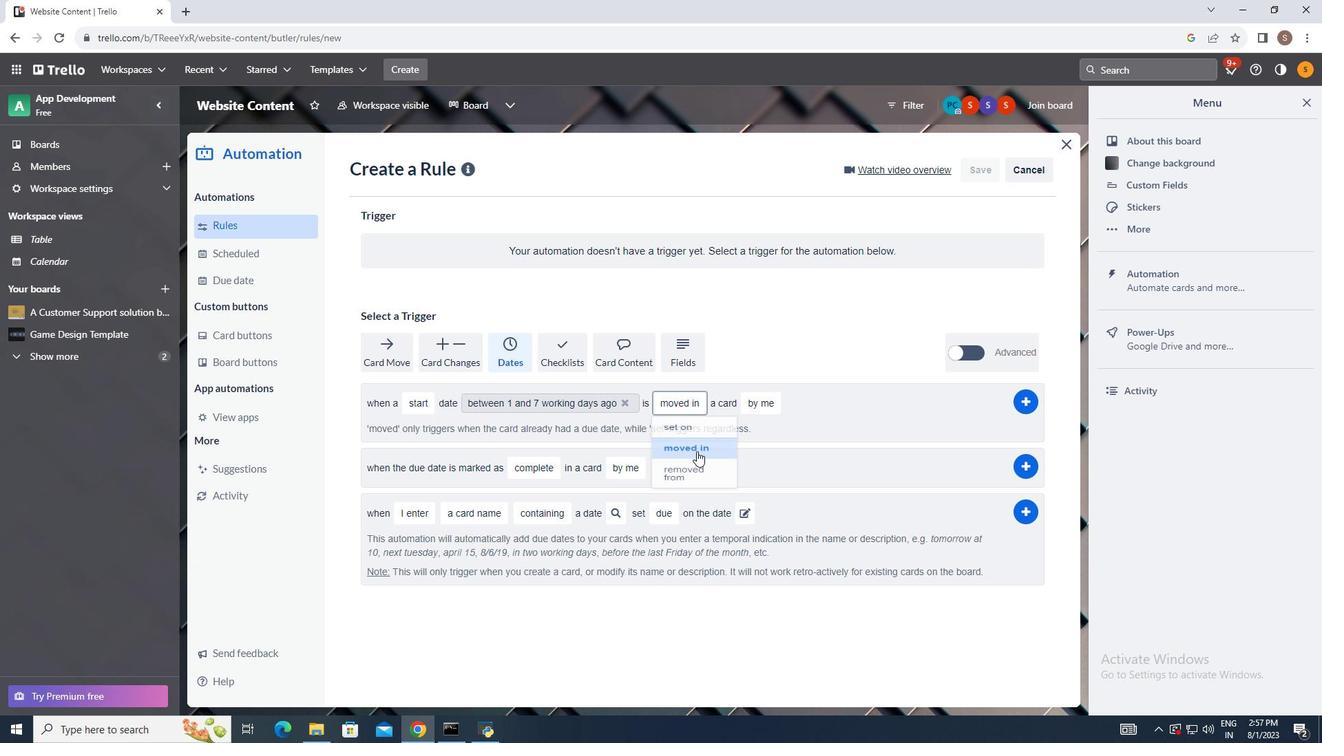 
Action: Mouse moved to (753, 405)
Screenshot: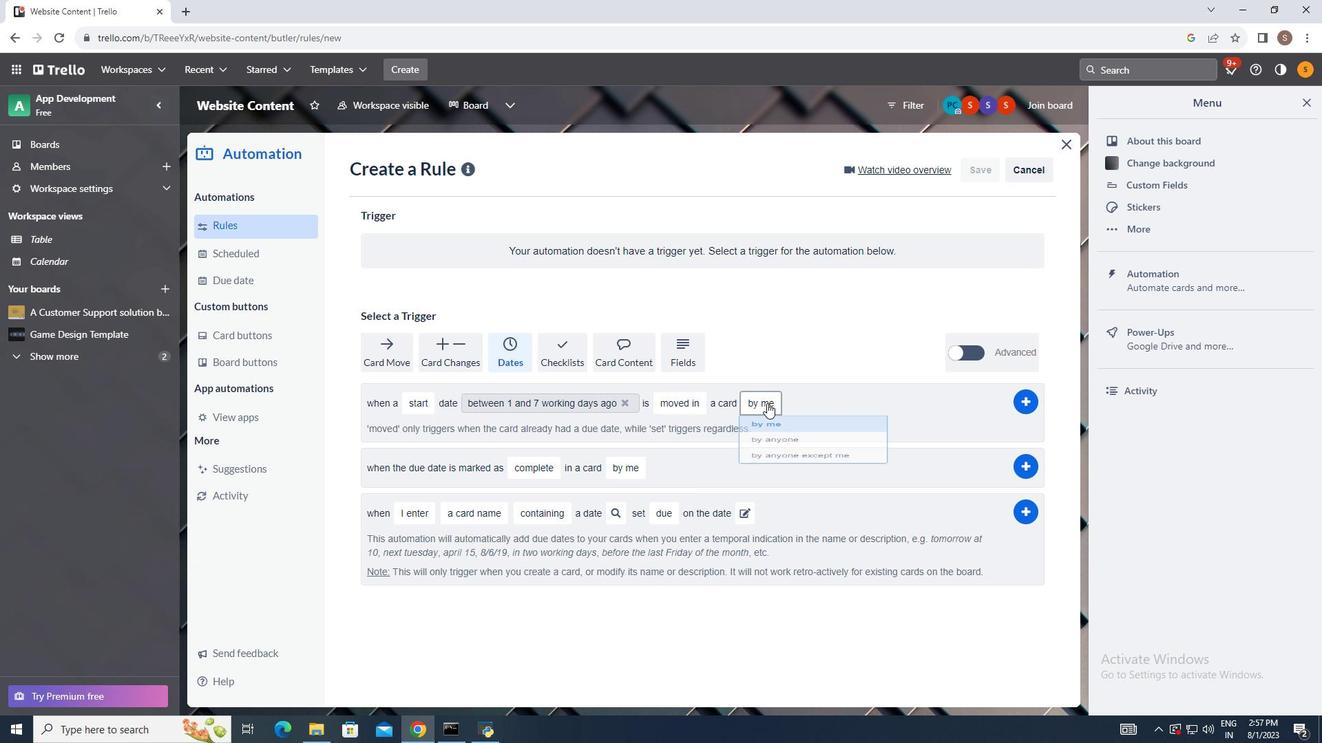 
Action: Mouse pressed left at (753, 405)
Screenshot: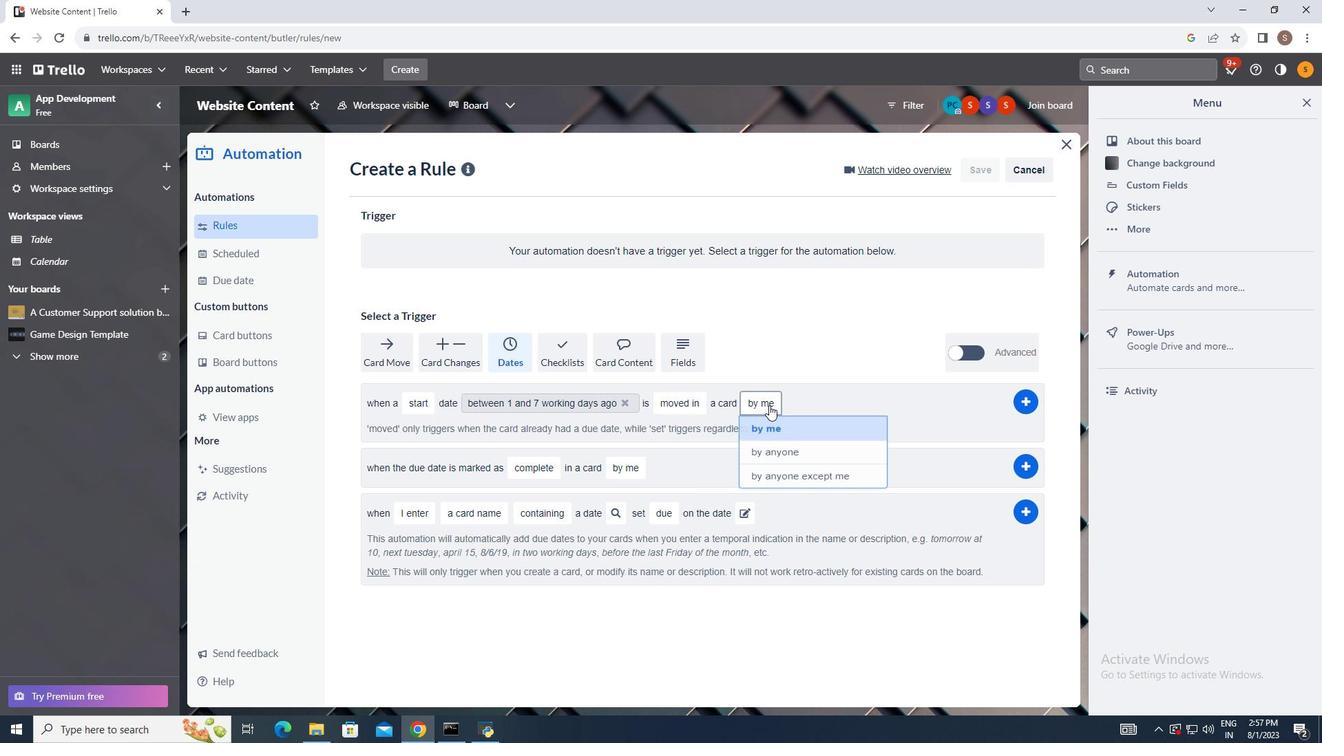 
Action: Mouse moved to (767, 426)
Screenshot: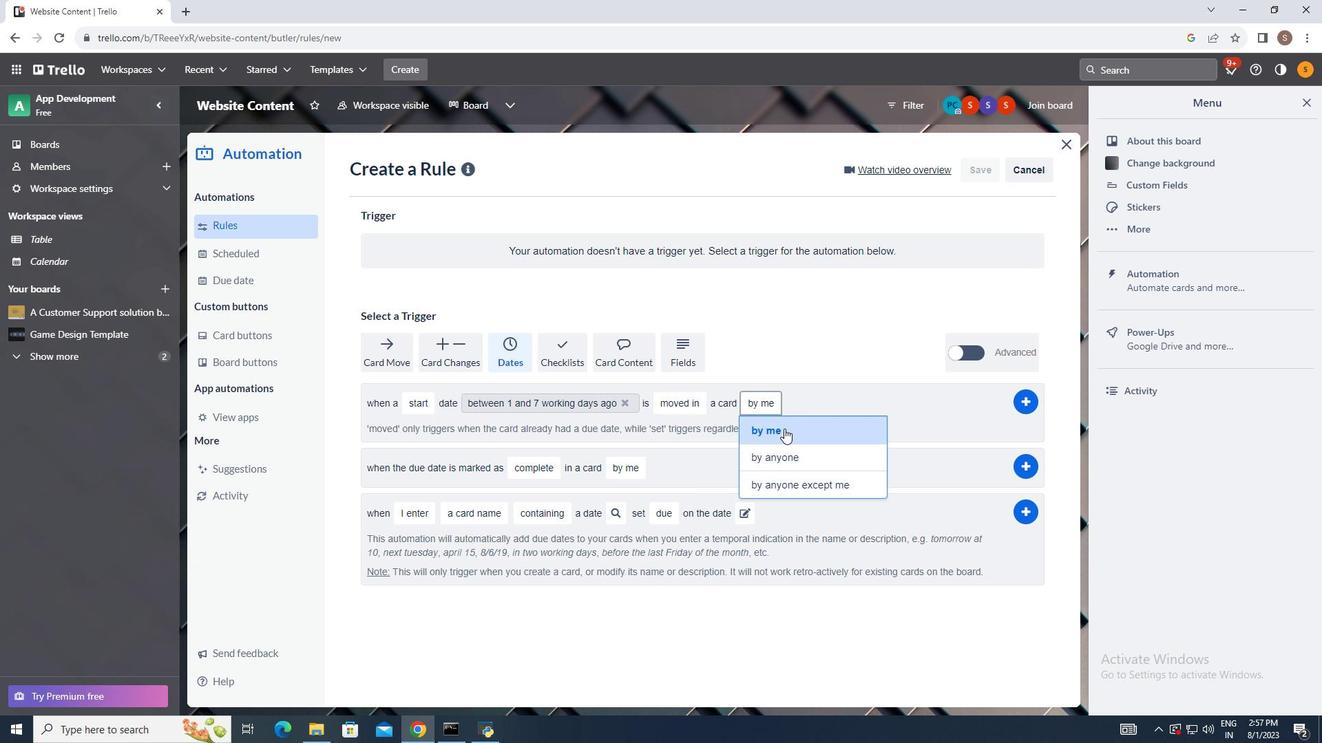 
Action: Mouse pressed left at (767, 426)
Screenshot: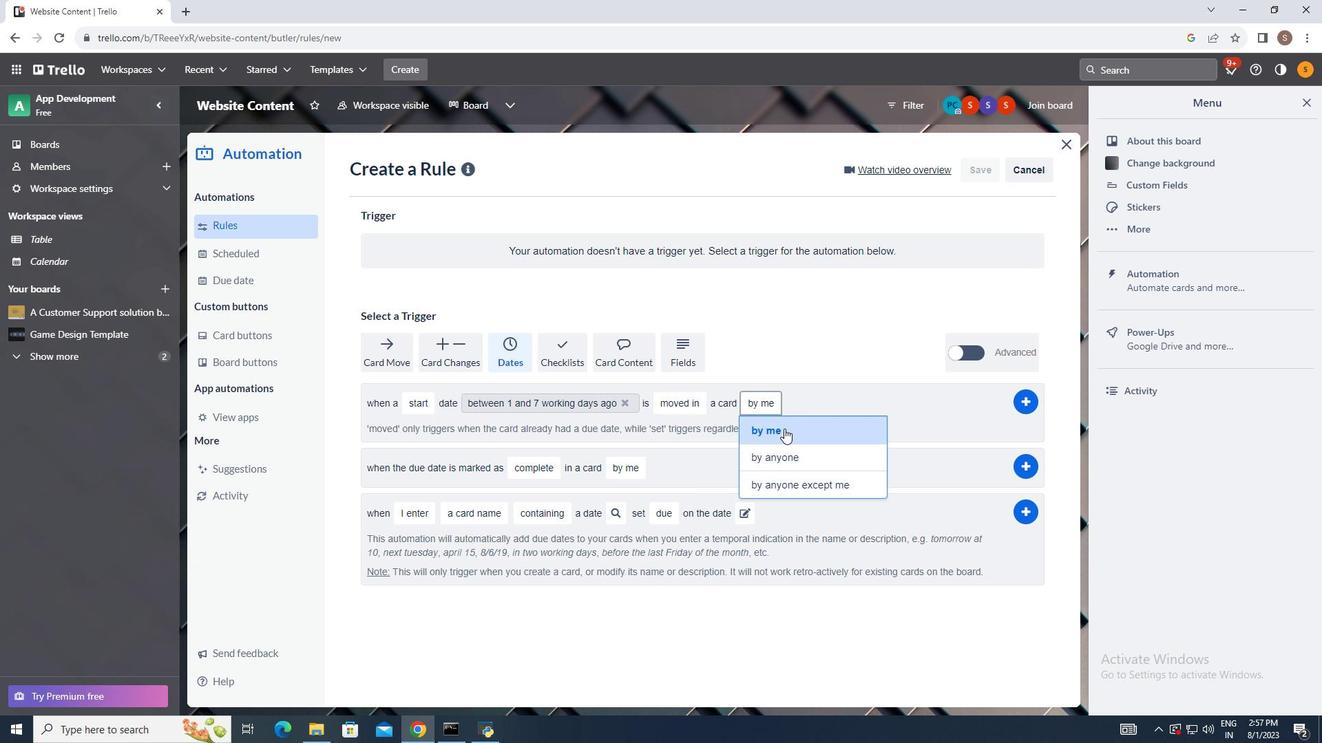 
Action: Mouse moved to (977, 403)
Screenshot: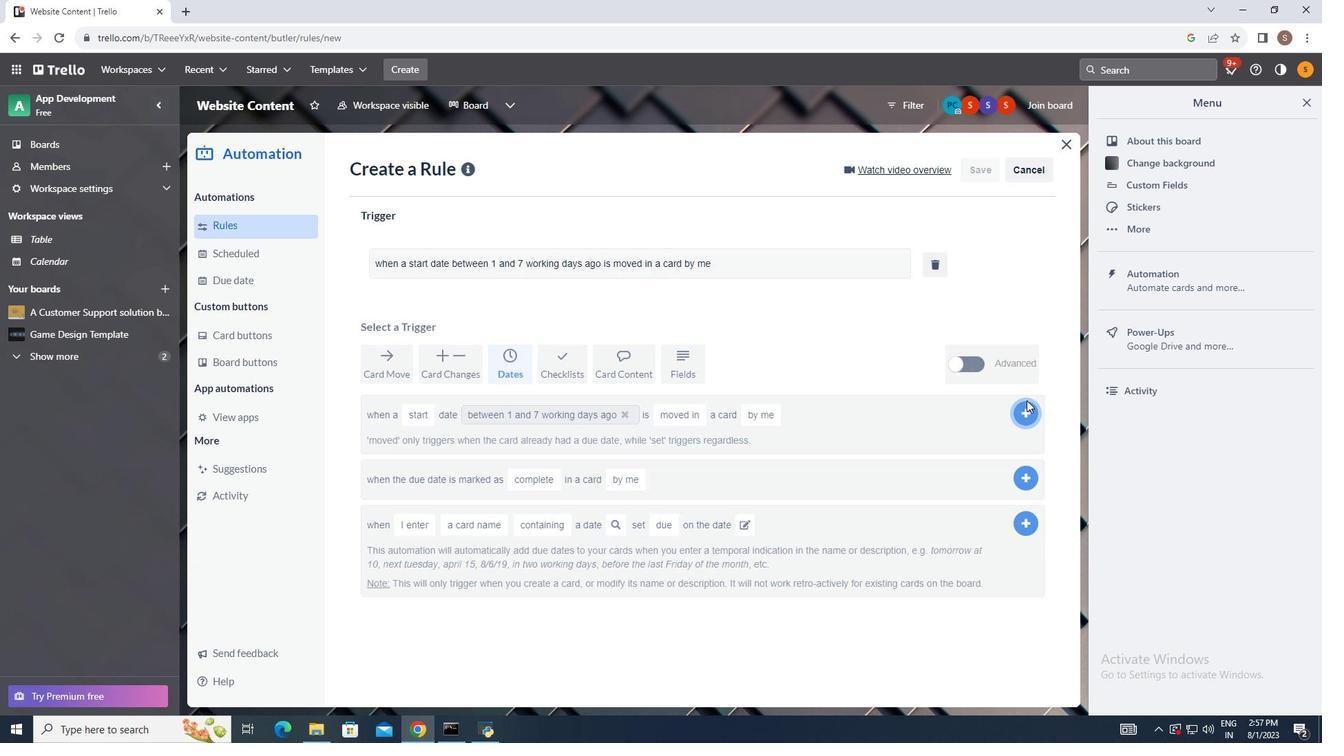 
Action: Mouse pressed left at (977, 403)
Screenshot: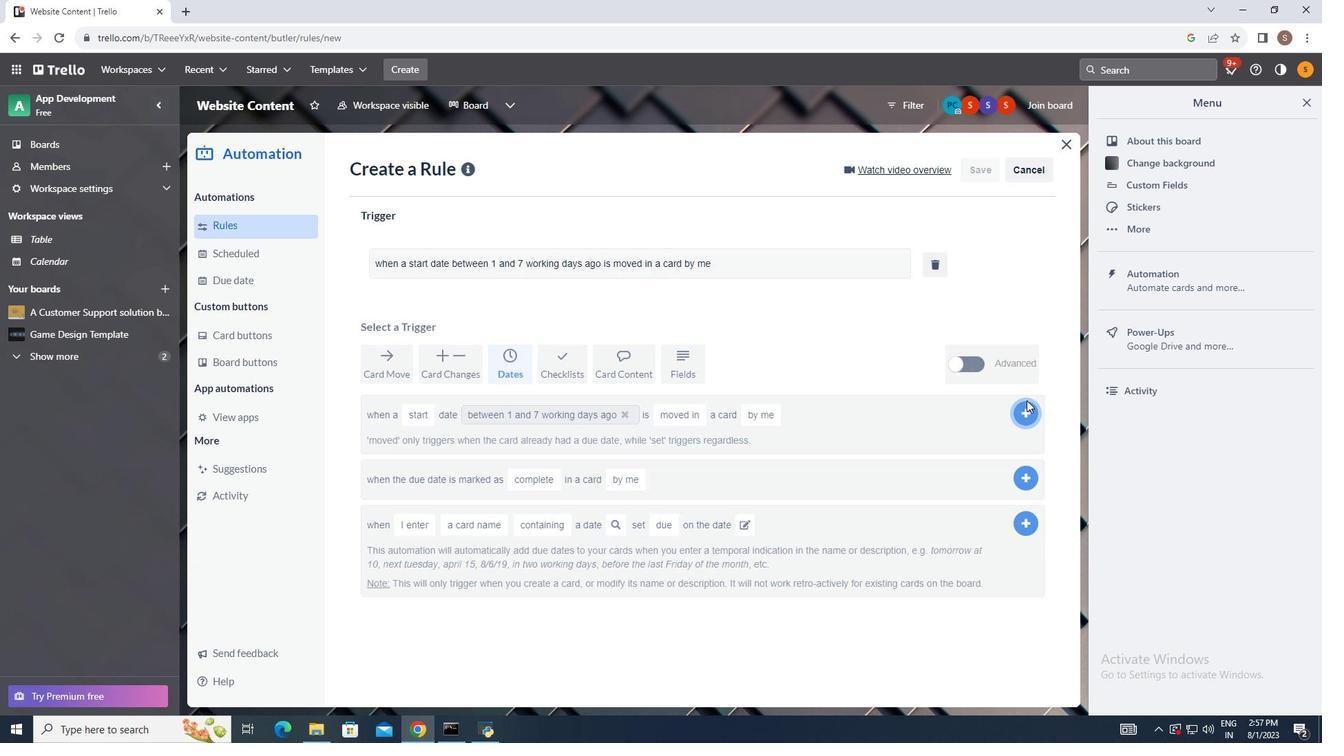 
Action: Mouse moved to (775, 335)
Screenshot: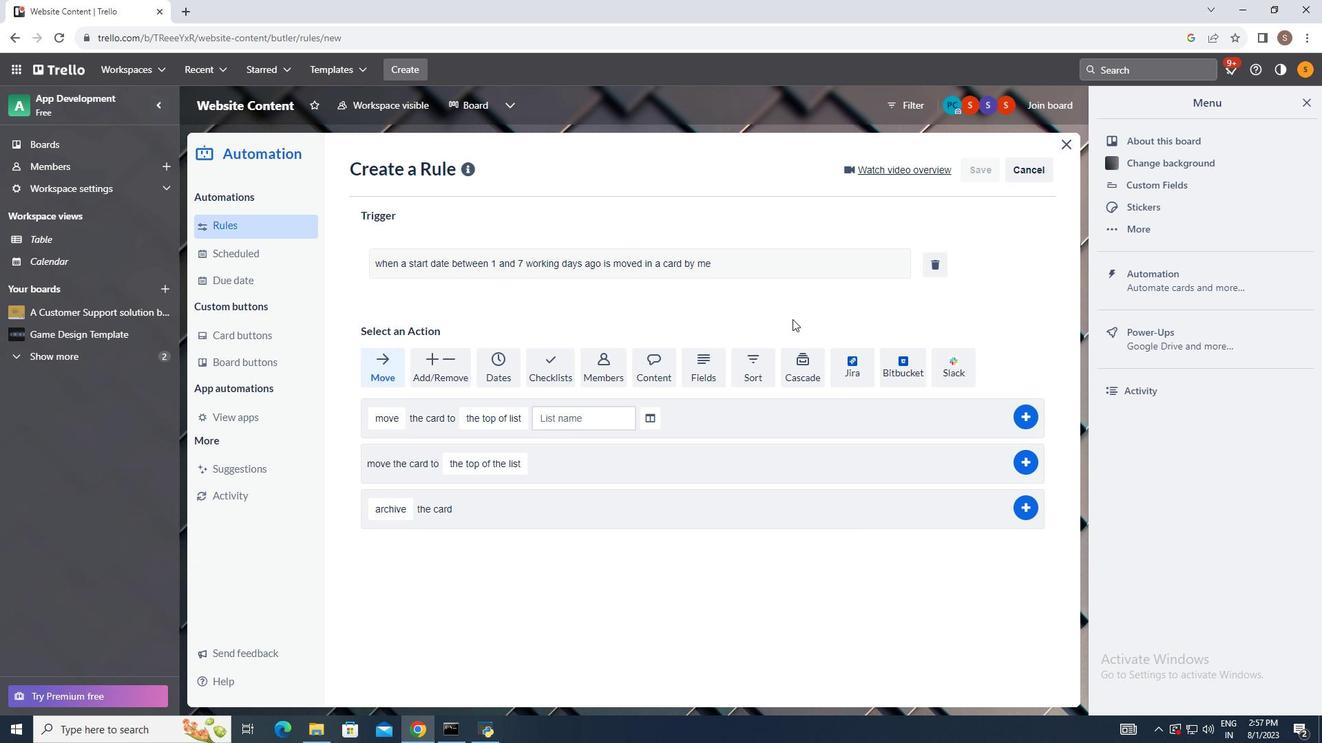 
